 Task: Plan a 2-hour jewelry-making and beadwork workshop to create personalized jewelry pieces.
Action: Mouse pressed left at (668, 97)
Screenshot: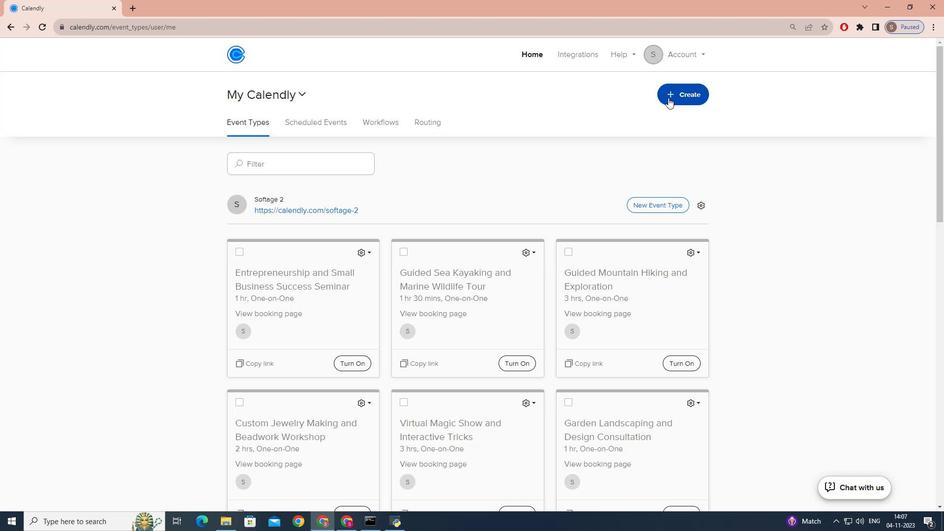 
Action: Mouse moved to (641, 128)
Screenshot: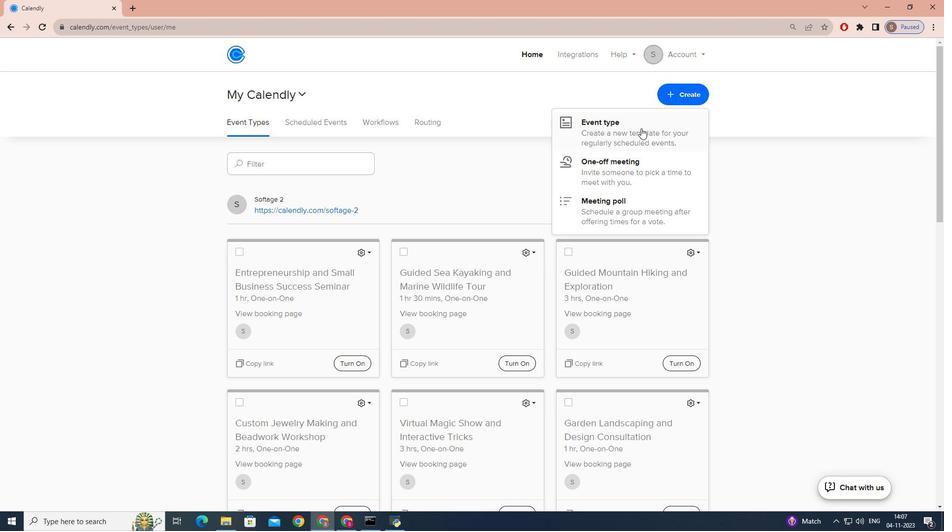 
Action: Mouse pressed left at (641, 128)
Screenshot: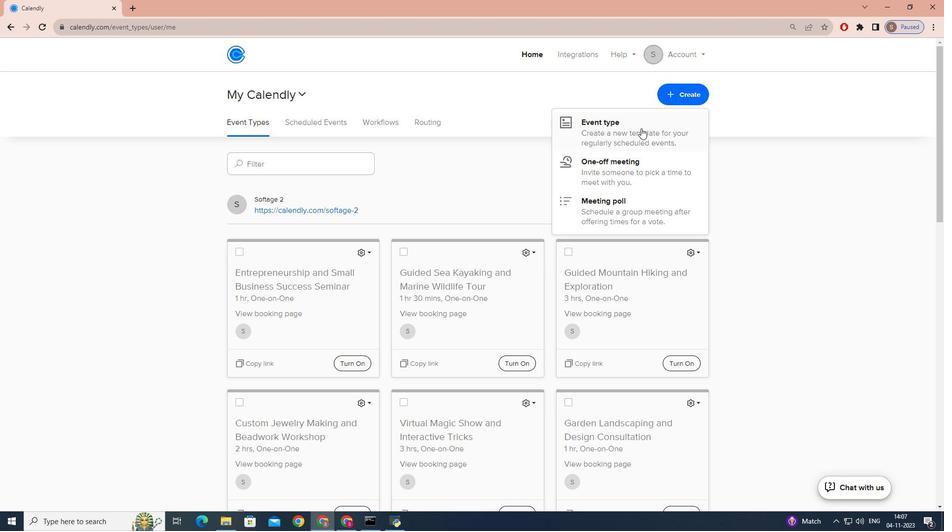 
Action: Mouse moved to (426, 168)
Screenshot: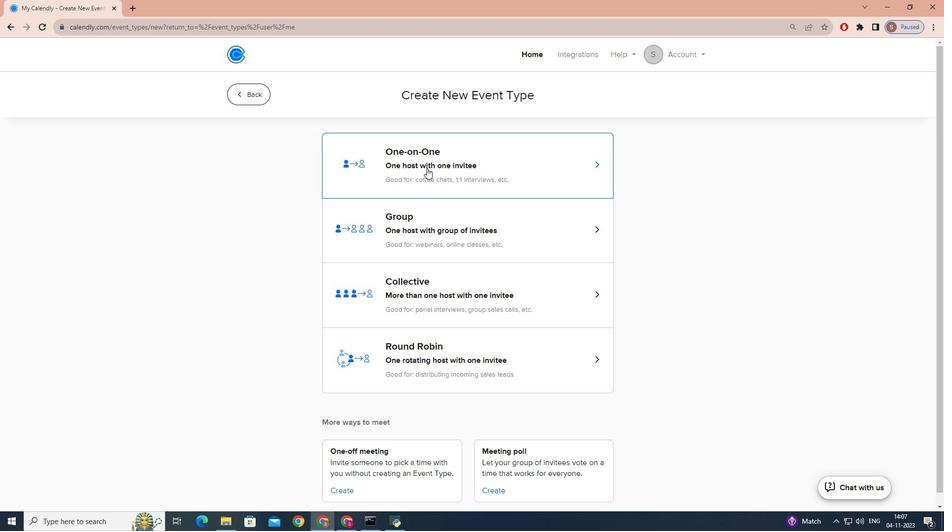 
Action: Mouse pressed left at (426, 168)
Screenshot: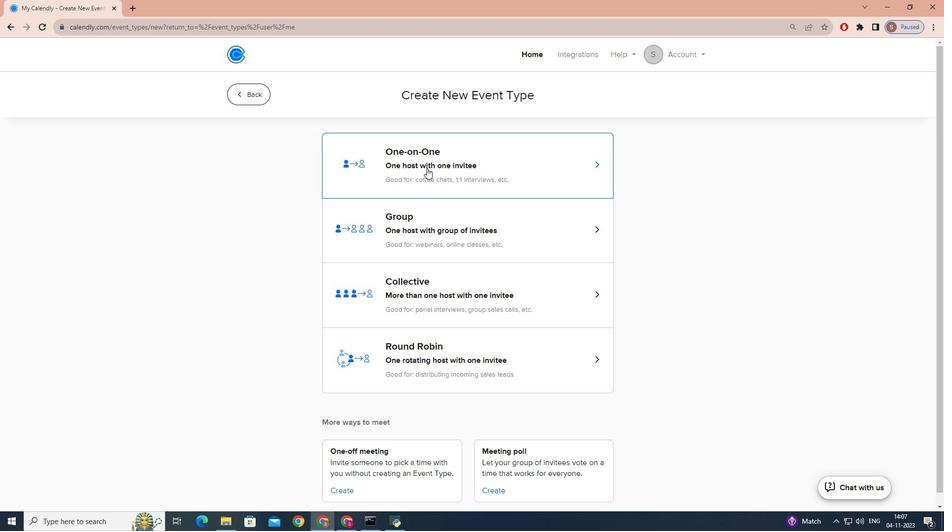 
Action: Mouse moved to (369, 236)
Screenshot: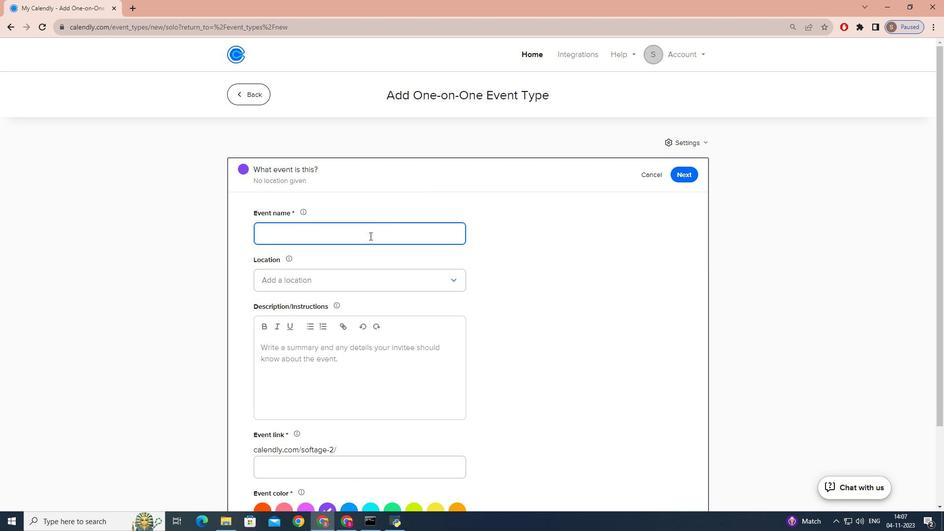 
Action: Key pressed <Key.caps_lock>C<Key.caps_lock>ustom<Key.space><Key.caps_lock>J<Key.caps_lock>ewlr<Key.backspace><Key.backspace>elry<Key.space><Key.caps_lock>M<Key.caps_lock>k<Key.backspace>aking<Key.space>and<Key.space><Key.caps_lock>B<Key.caps_lock>eadwork<Key.space><Key.caps_lock>W<Key.caps_lock>orkshop
Screenshot: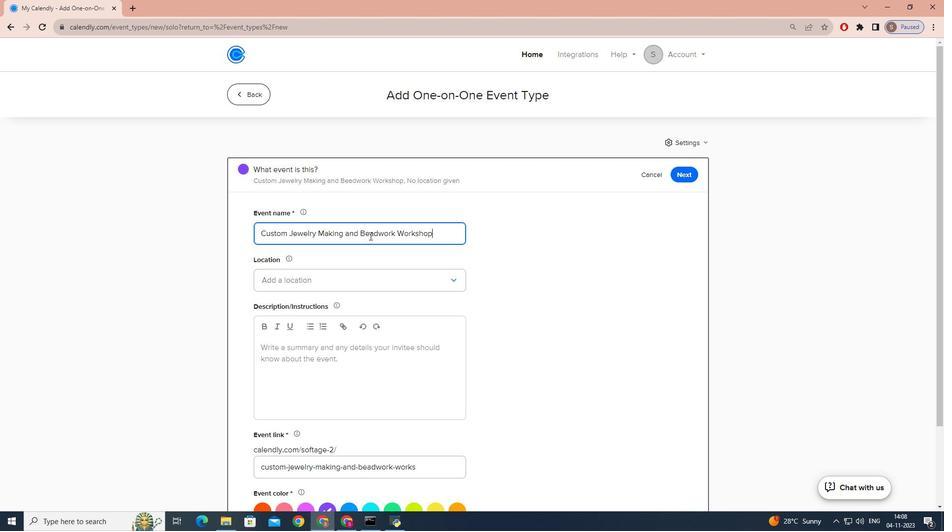 
Action: Mouse moved to (323, 279)
Screenshot: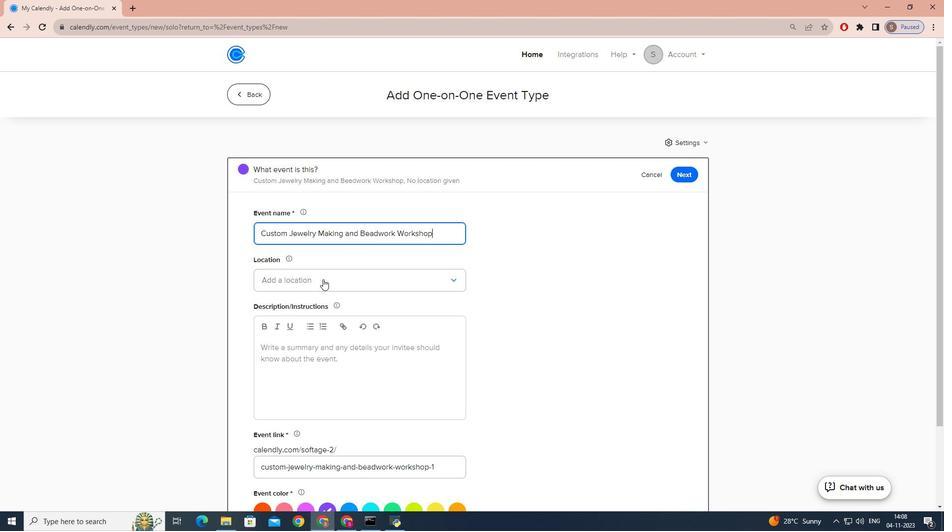 
Action: Mouse pressed left at (323, 279)
Screenshot: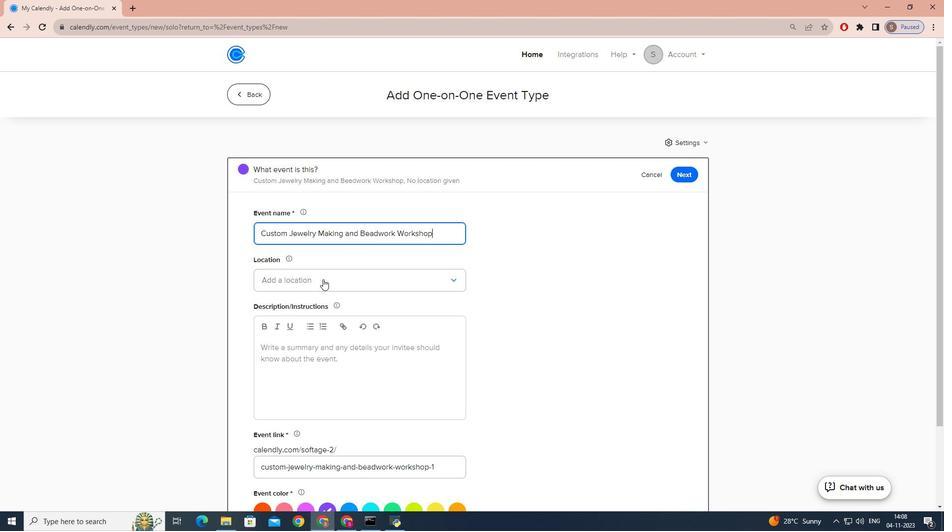 
Action: Mouse moved to (312, 303)
Screenshot: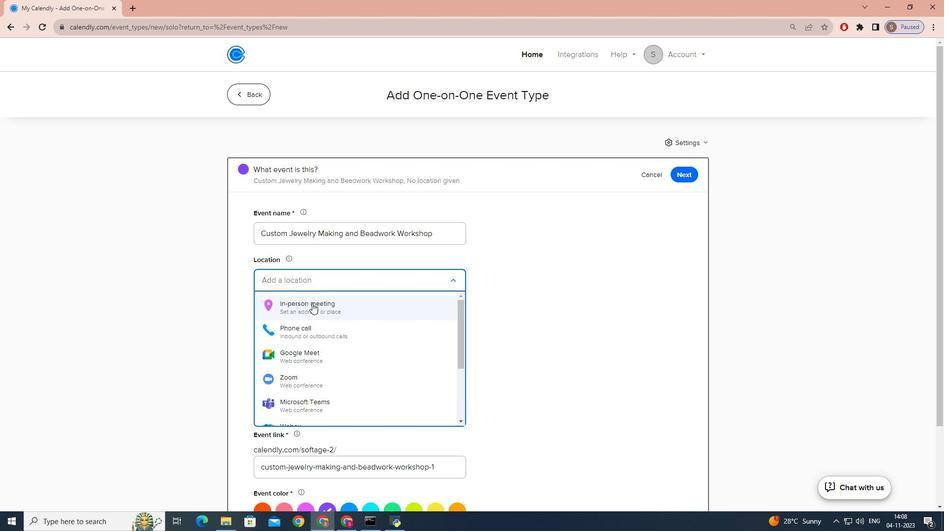 
Action: Mouse pressed left at (312, 303)
Screenshot: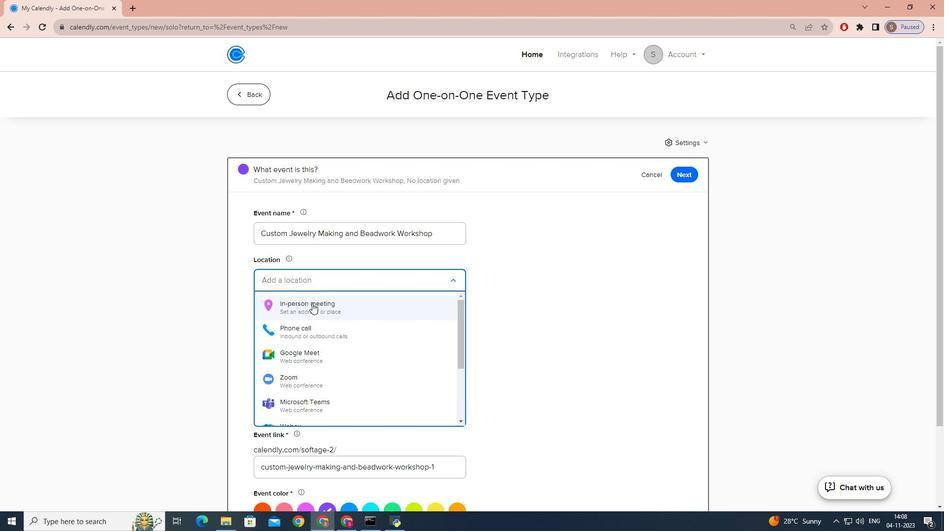 
Action: Mouse moved to (443, 174)
Screenshot: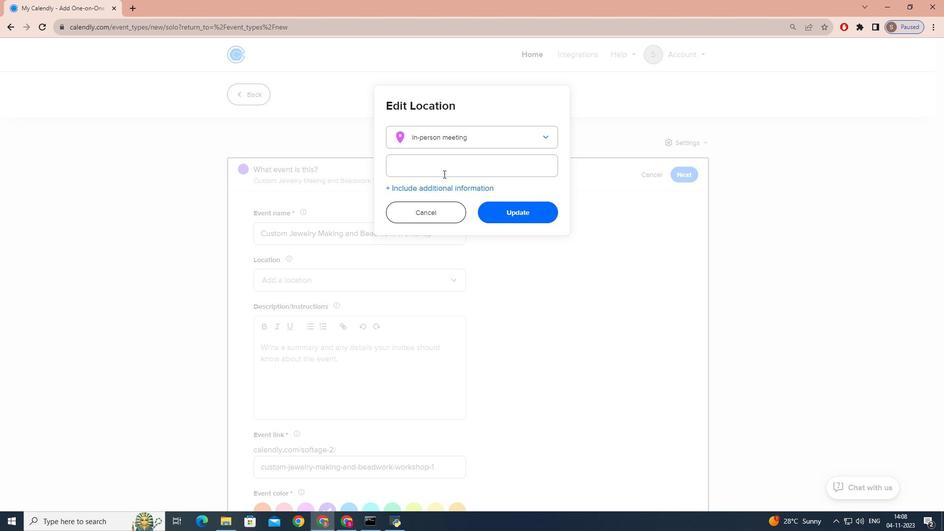 
Action: Mouse pressed left at (443, 174)
Screenshot: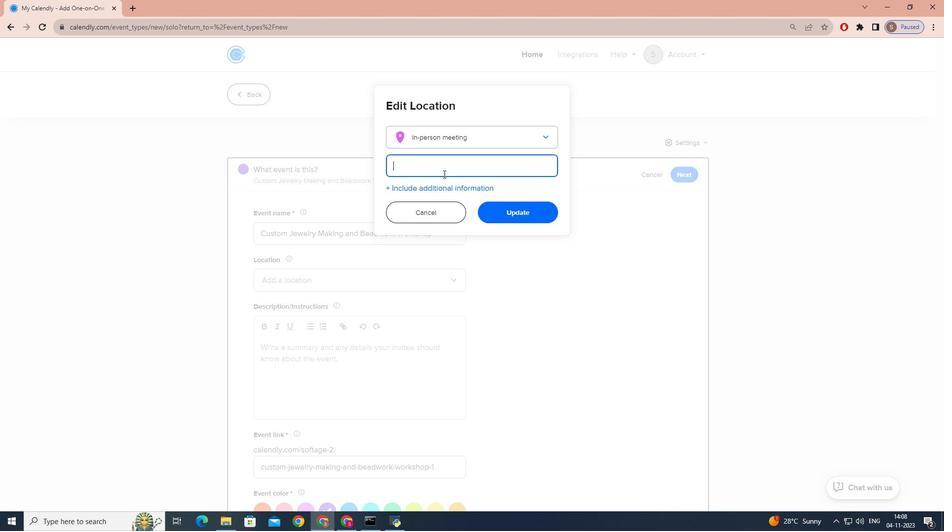 
Action: Mouse moved to (449, 172)
Screenshot: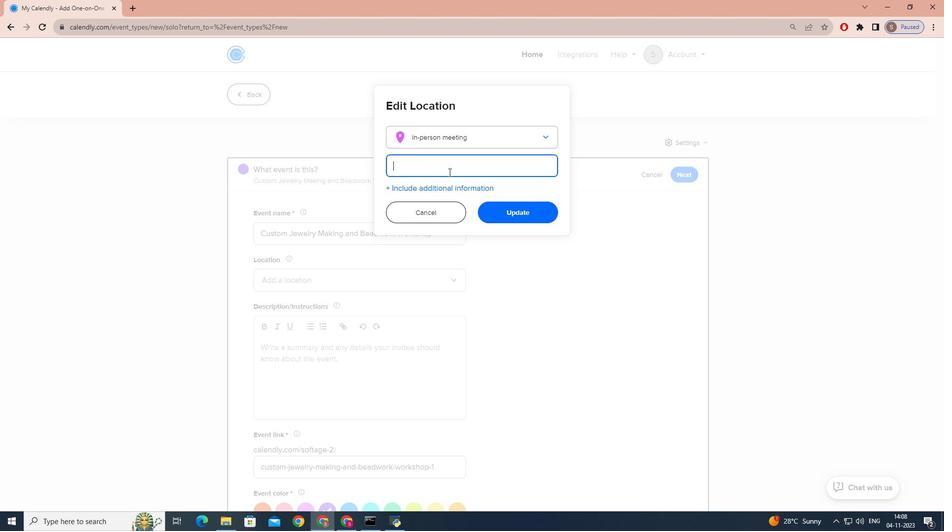 
Action: Key pressed <Key.caps_lock>B<Key.caps_lock>lin
Screenshot: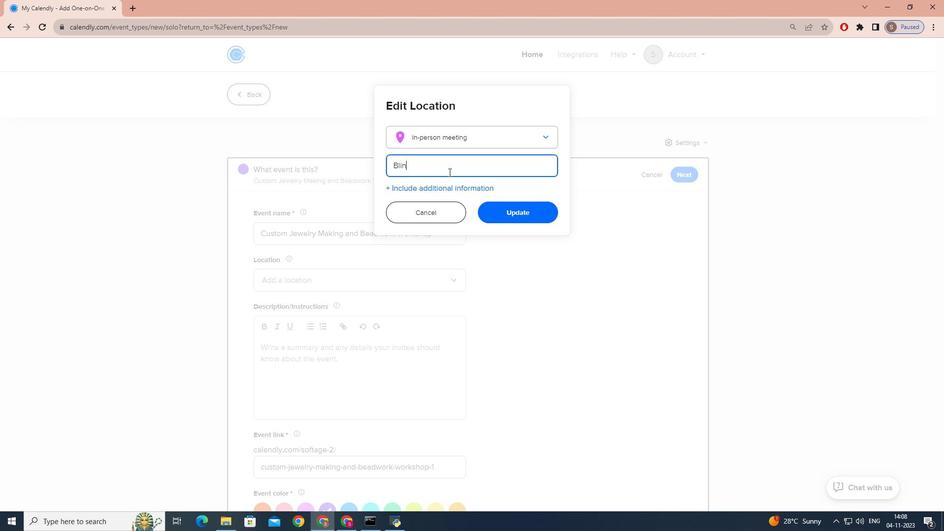 
Action: Mouse moved to (452, 171)
Screenshot: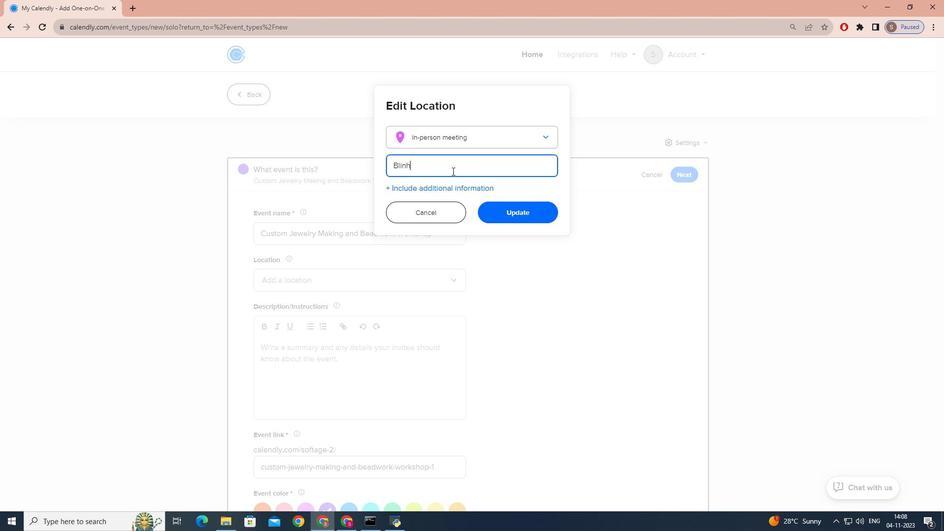 
Action: Key pressed h<Key.backspace>g<Key.space>b<Key.backspace><Key.caps_lock>B<Key.caps_lock>outique,<Key.caps_lock>N<Key.caps_lock>ew<Key.space><Key.caps_lock>Y<Key.caps_lock>ork<Key.space>,<Key.caps_lock>U.S.A
Screenshot: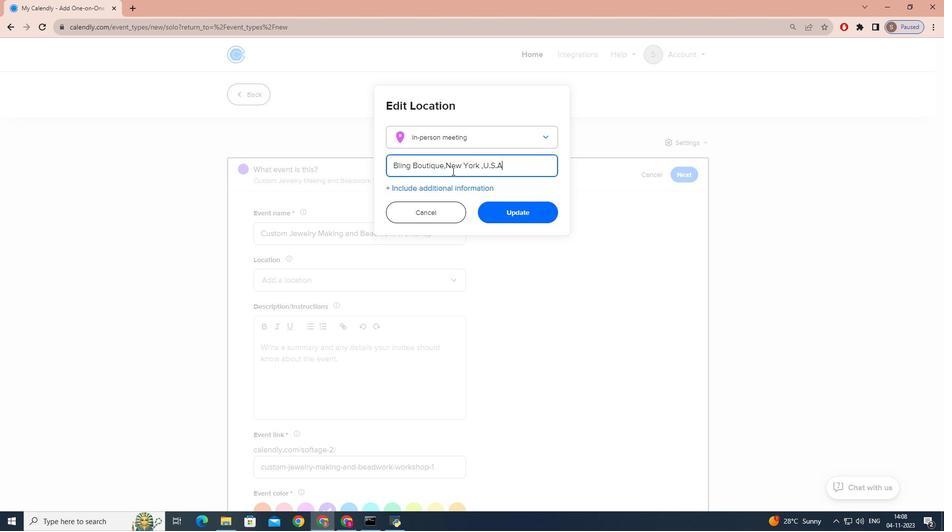 
Action: Mouse moved to (505, 205)
Screenshot: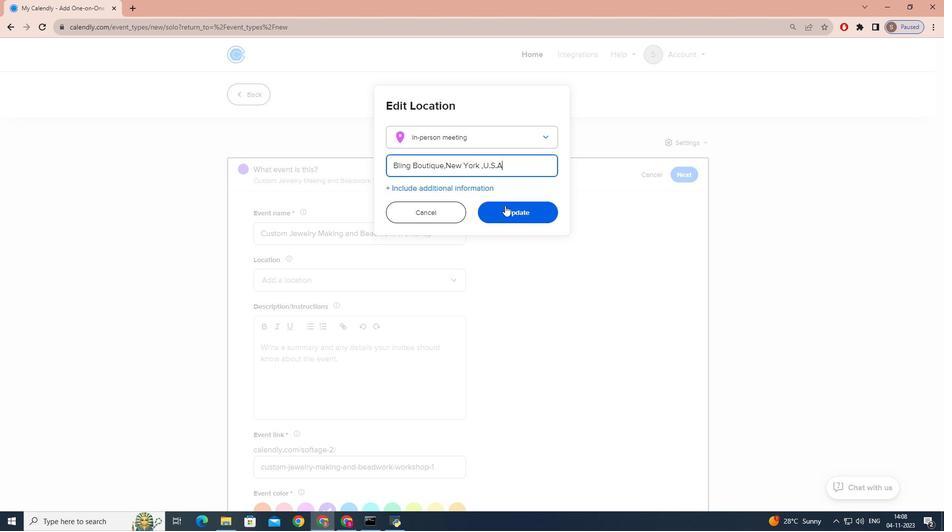 
Action: Mouse pressed left at (505, 205)
Screenshot: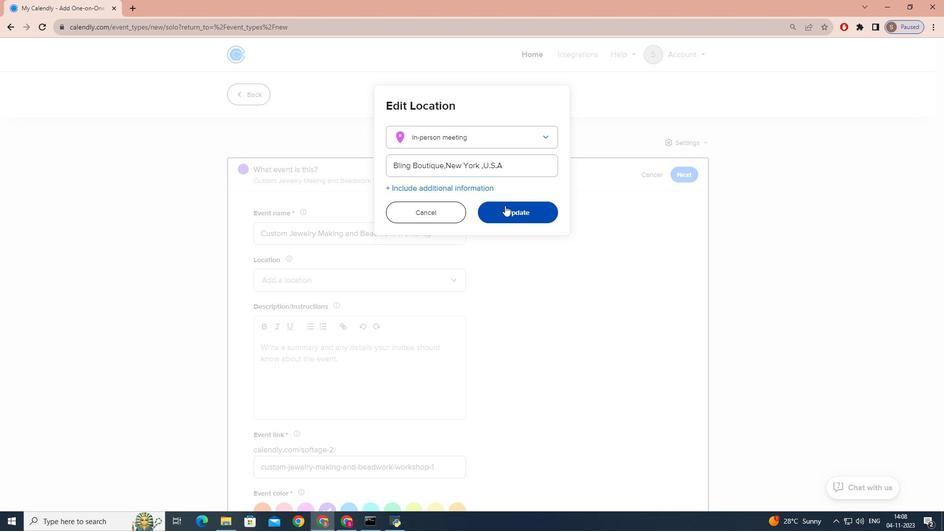 
Action: Mouse moved to (428, 220)
Screenshot: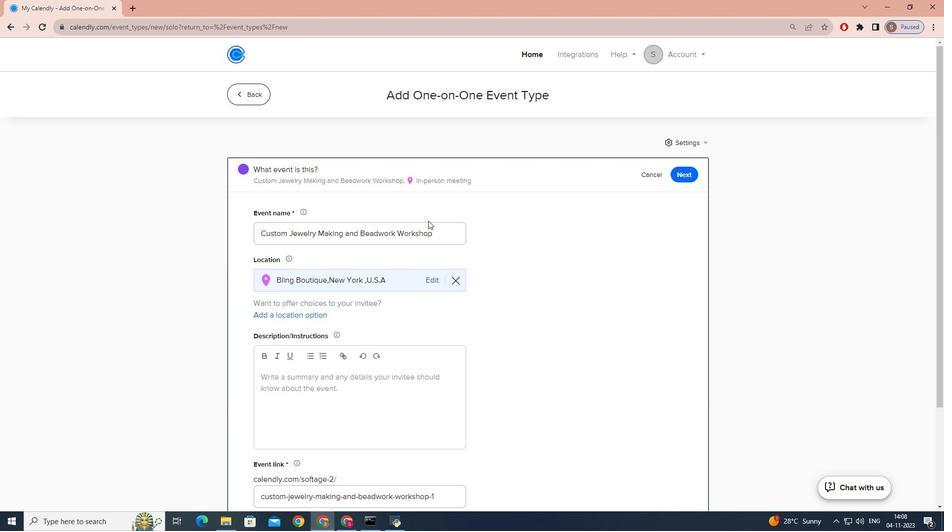 
Action: Mouse scrolled (428, 220) with delta (0, 0)
Screenshot: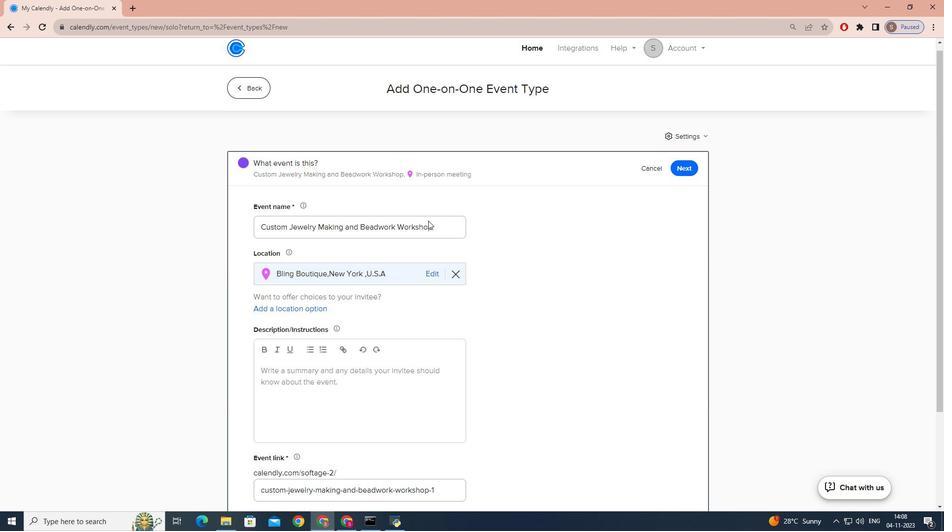 
Action: Mouse scrolled (428, 220) with delta (0, 0)
Screenshot: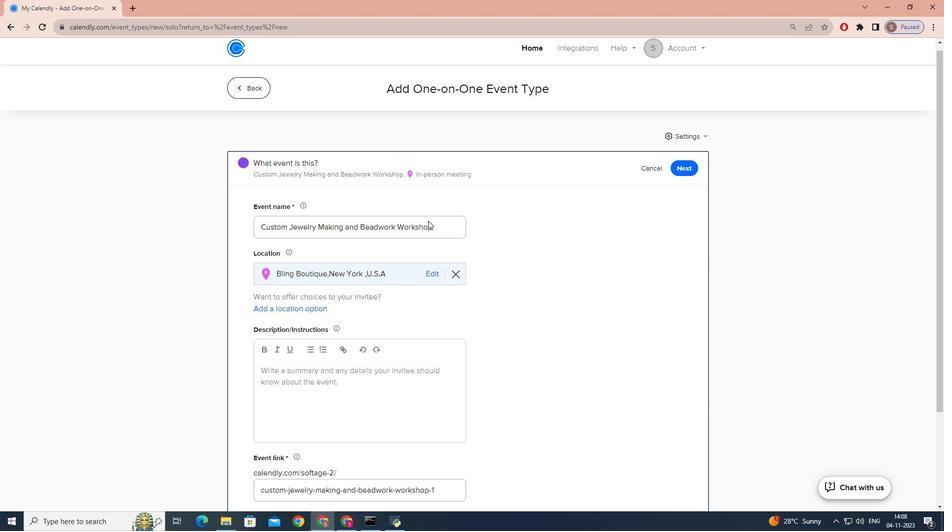 
Action: Mouse scrolled (428, 220) with delta (0, 0)
Screenshot: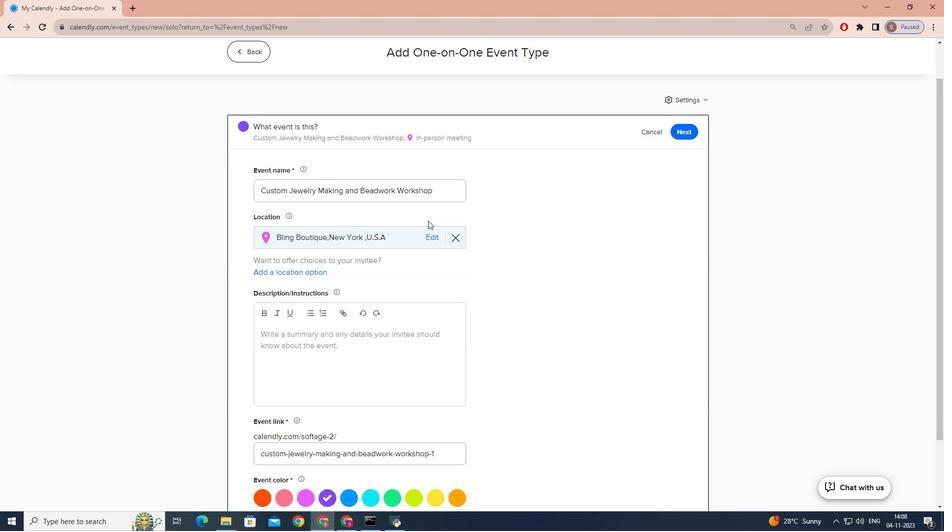 
Action: Mouse scrolled (428, 220) with delta (0, 0)
Screenshot: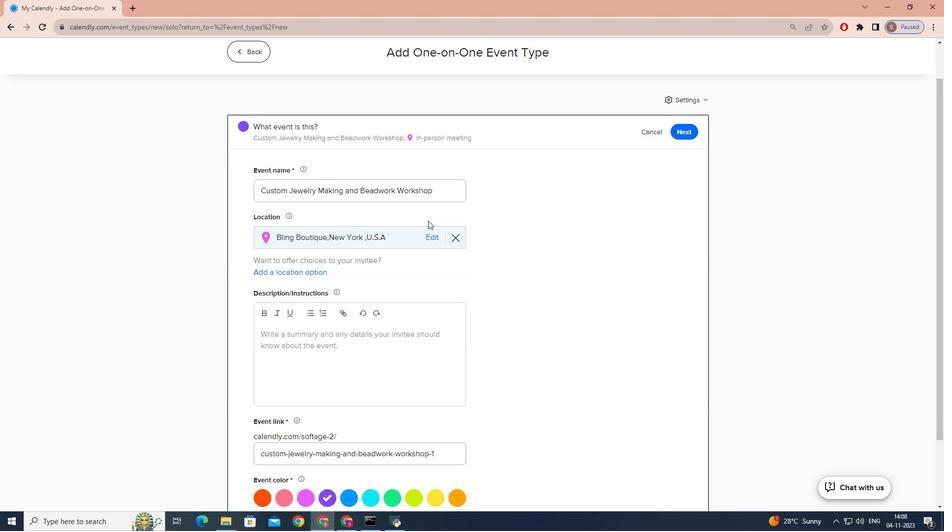 
Action: Mouse scrolled (428, 220) with delta (0, 0)
Screenshot: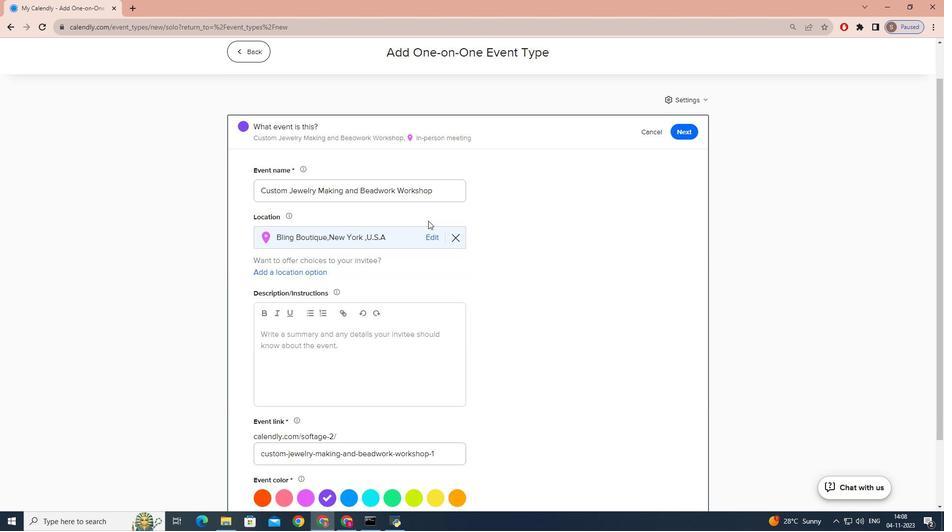 
Action: Mouse moved to (304, 251)
Screenshot: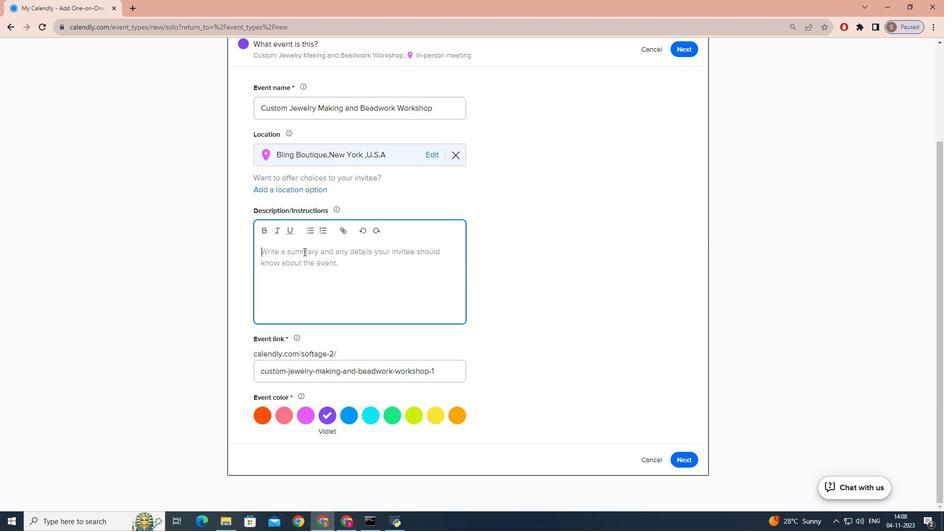 
Action: Mouse pressed left at (304, 251)
Screenshot: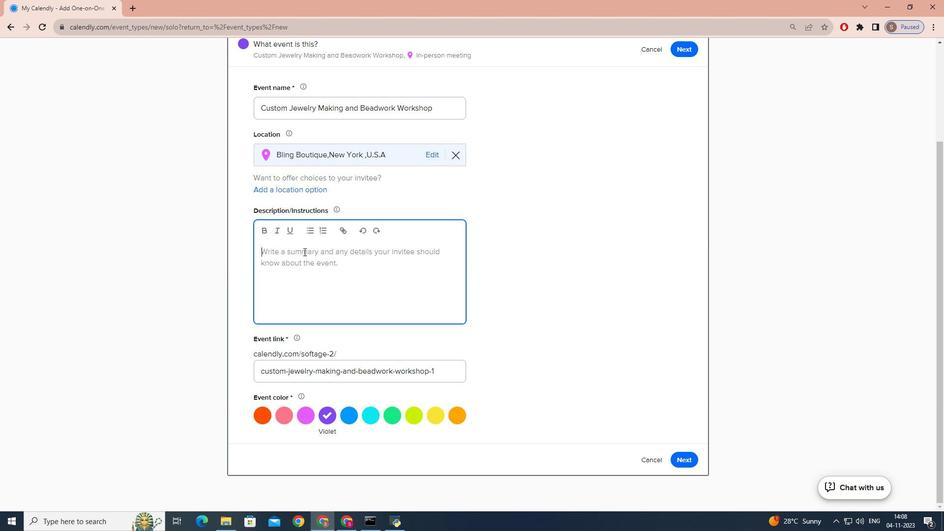 
Action: Key pressed <Key.caps_lock><Key.caps_lock>J<Key.caps_lock>oin<Key.space>us<Key.space>f
Screenshot: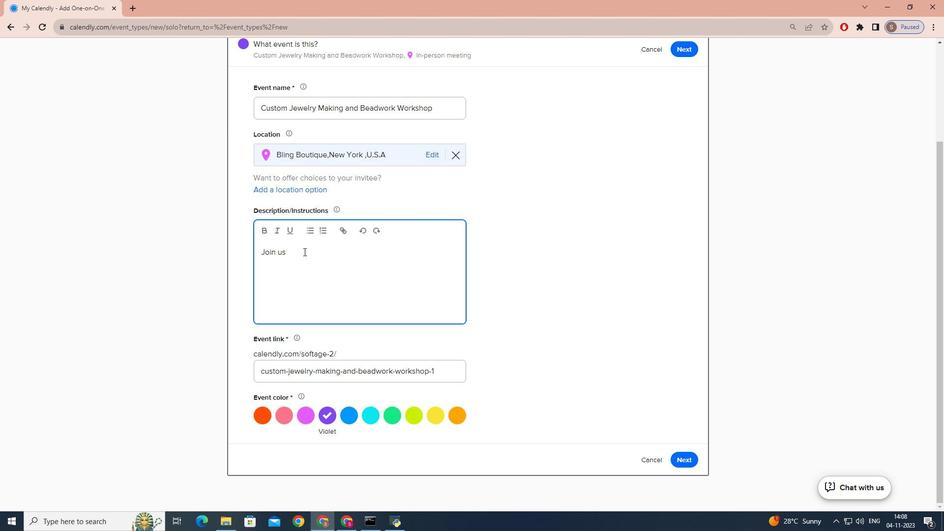 
Action: Mouse moved to (297, 253)
Screenshot: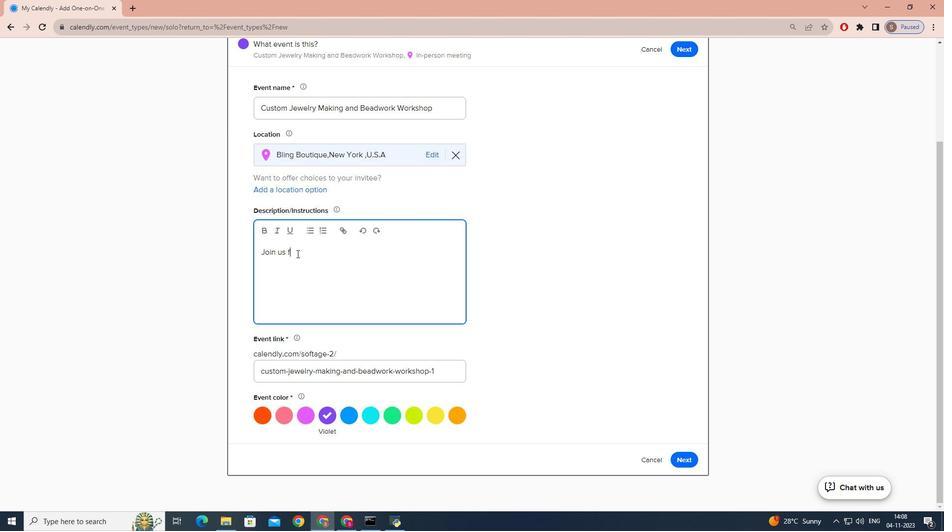 
Action: Key pressed or<Key.space>a<Key.space>creative<Key.space>and<Key.space>fun<Key.space>jeel<Key.backspace><Key.backspace>welry<Key.space>making<Key.space>and<Key.space>beadwork<Key.space>workshop<Key.space>where<Key.space>you<Key.space>will<Key.space>have<Key.space>the<Key.space>
Screenshot: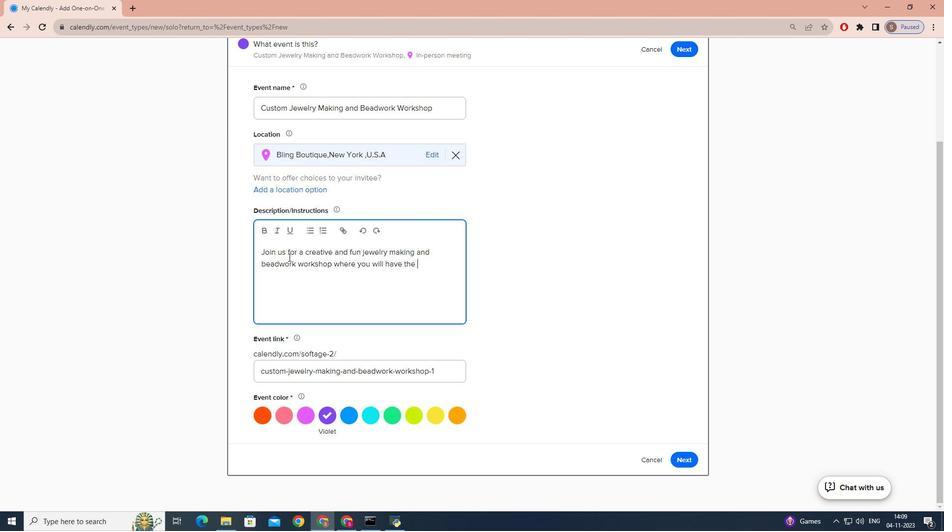 
Action: Mouse moved to (288, 257)
Screenshot: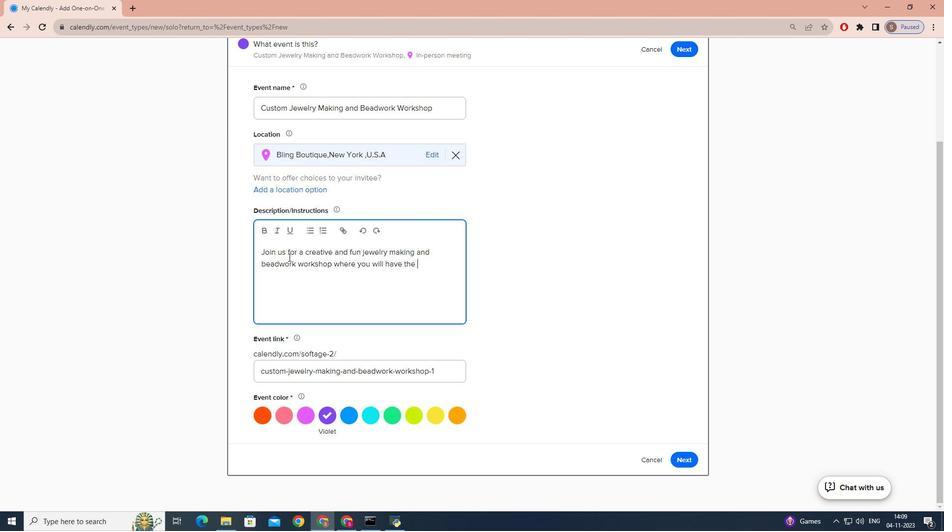 
Action: Key pressed opportunity<Key.space>to<Key.space>designa<Key.backspace><Key.space>and<Key.space>craft<Key.space>your<Key.space>ver
Screenshot: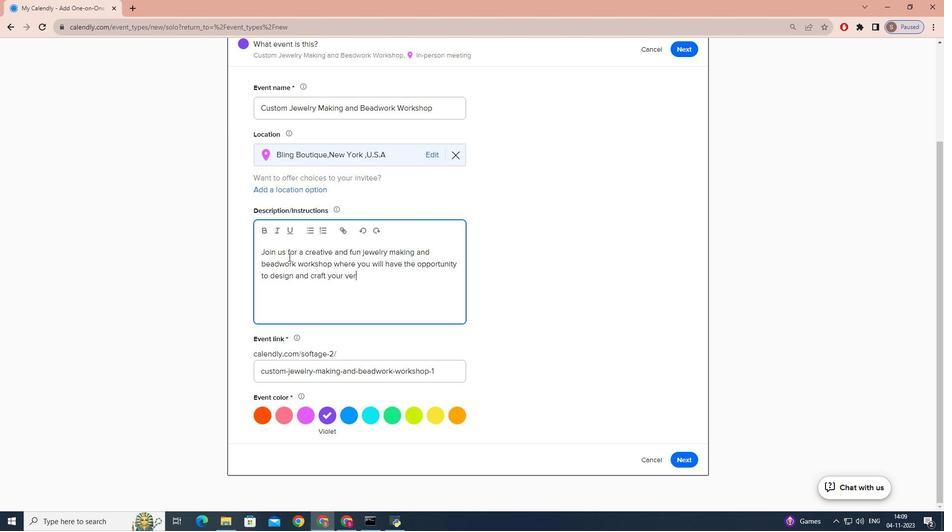 
Action: Mouse moved to (280, 260)
Screenshot: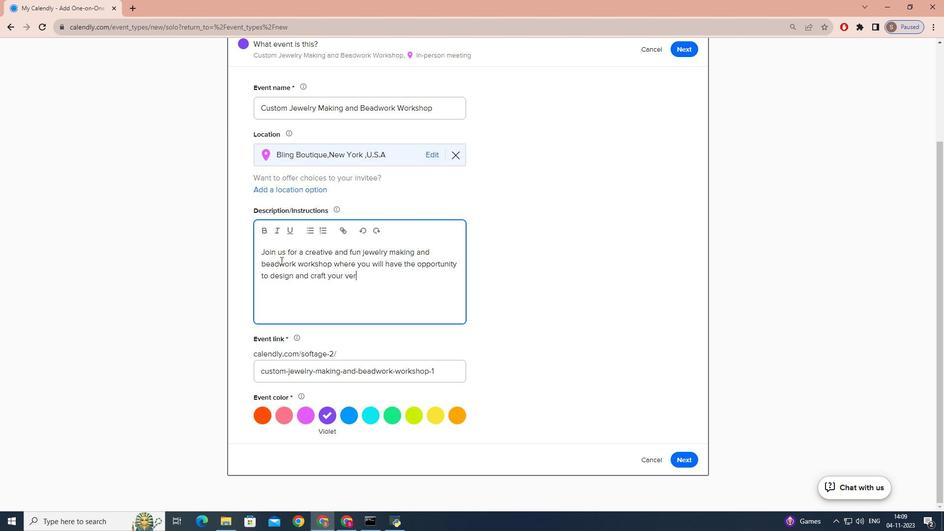 
Action: Key pressed y<Key.space>own<Key.space>
Screenshot: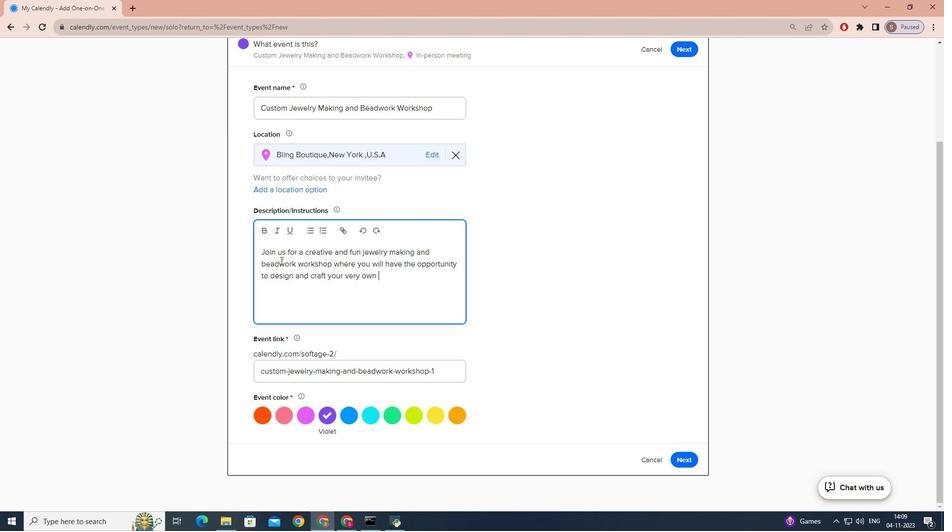 
Action: Mouse moved to (287, 258)
Screenshot: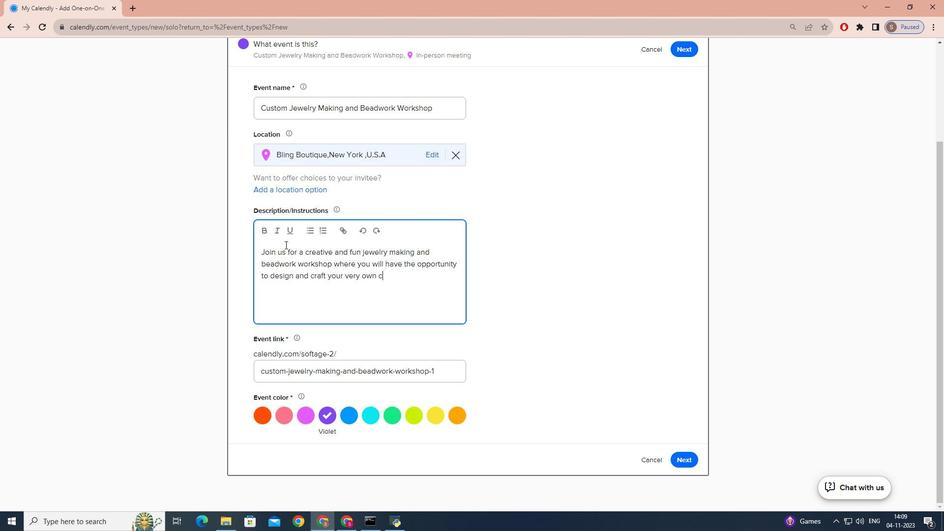 
Action: Key pressed c 586, 523)
Screenshot: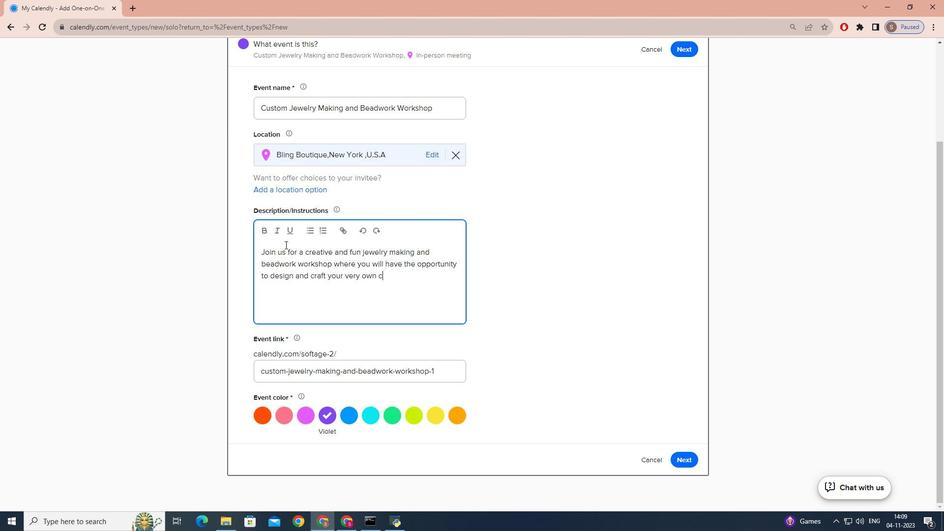 
Action: Mouse moved to (285, 244)
Screenshot: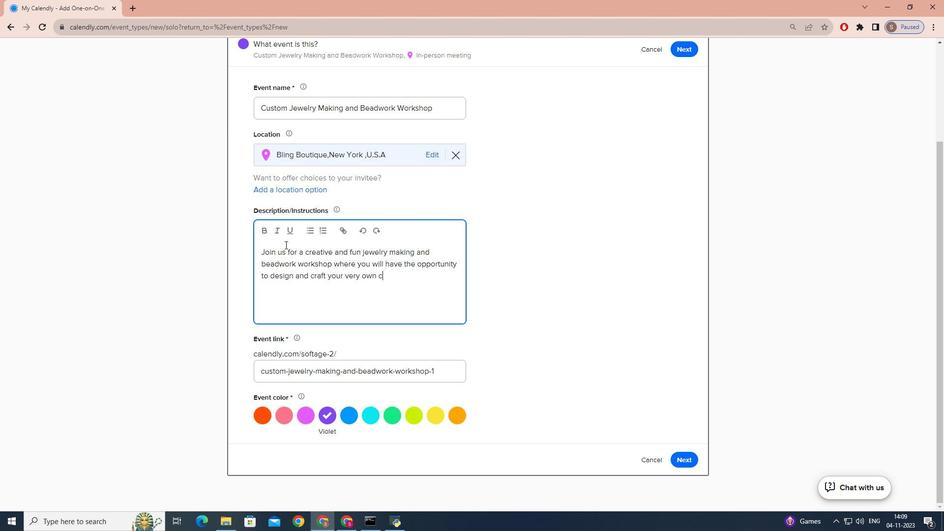 
Action: Key pressed ustom<Key.space>jewekl<Key.backspace><Key.backspace>lry<Key.space>pieces.<Key.caps_lock>W<Key.caps_lock>hether<Key.space>you<Key.space>are<Key.space>a<Key.space>beginner<Key.space>or<Key.space>j<Key.backspace>experienced<Key.space>jewelry<Key.space>maker<Key.space>,this<Key.space>workshop<Key.space>is<Key.space>perfect<Key.space>for<Key.space>those<Key.space>who<Key.space>apprecite<Key.space><Key.backspace><Key.backspace><Key.backspace>ate<Key.space>nique<Key.space><Key.backspace><Key.backspace><Key.backspace><Key.backspace><Key.backspace><Key.backspace>uniqyu<Key.backspace><Key.backspace>ue<Key.space>and<Key.space>personalized<Key.space>accessories.
Screenshot: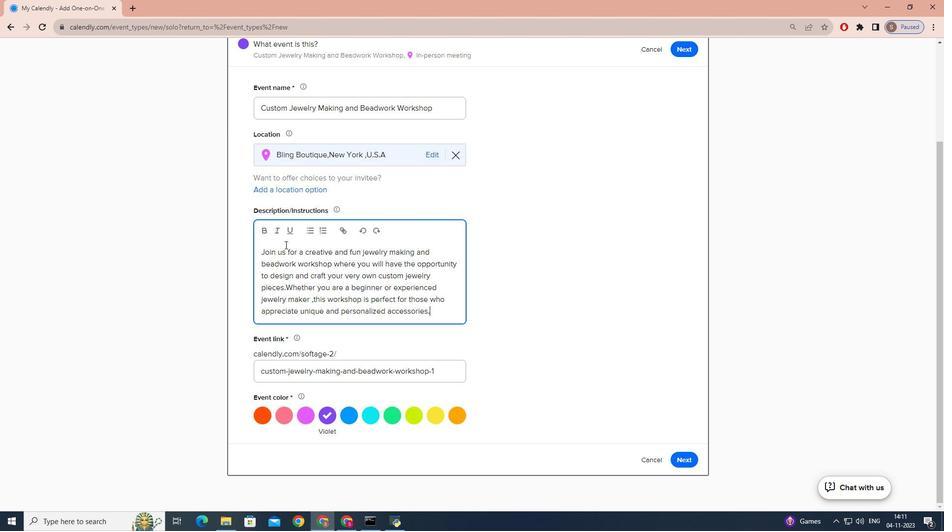 
Action: Mouse moved to (409, 416)
Screenshot: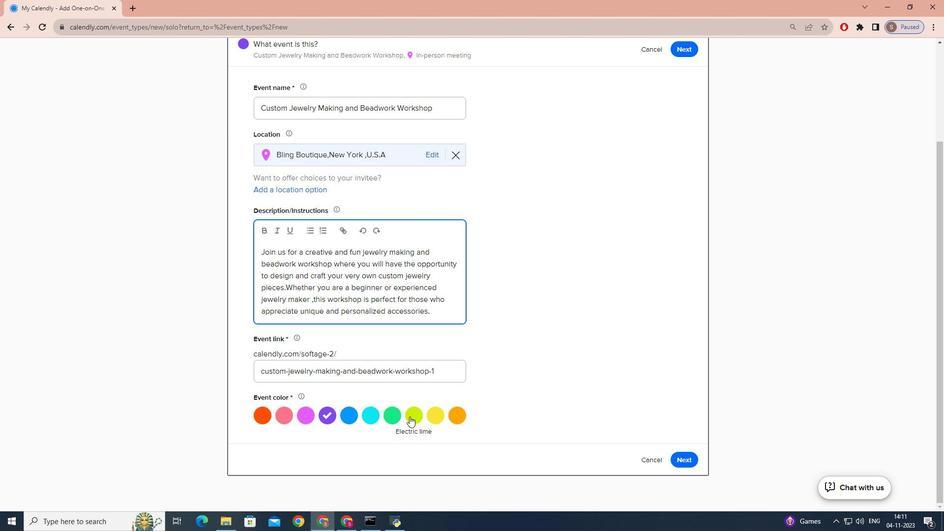 
Action: Mouse pressed left at (409, 416)
Screenshot: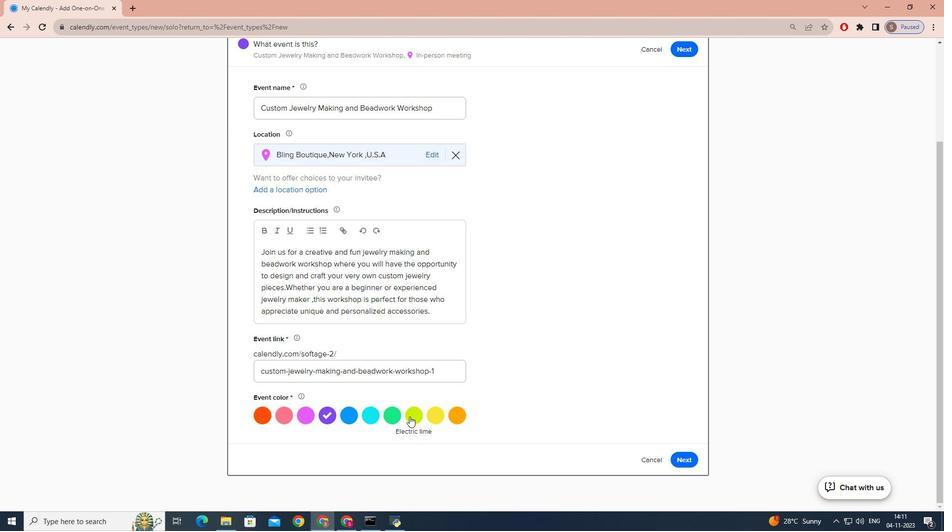 
Action: Mouse moved to (358, 385)
Screenshot: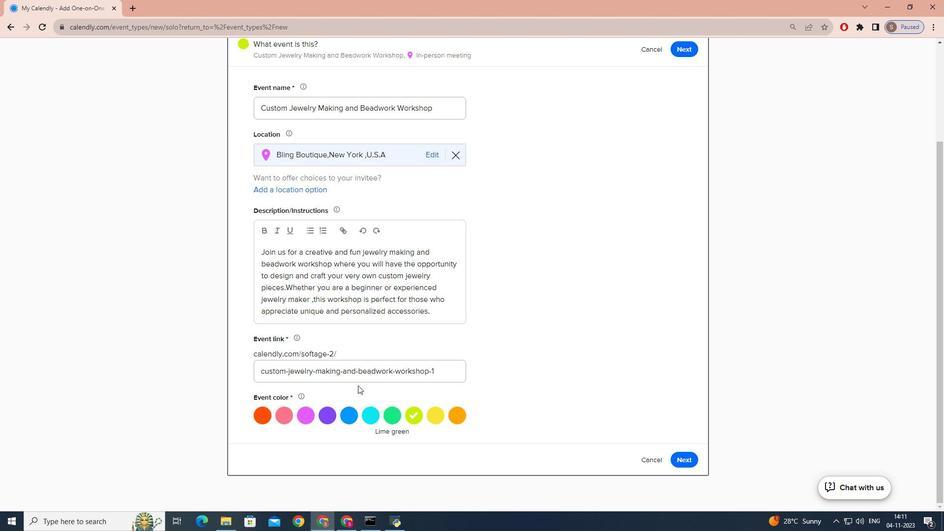 
Action: Mouse scrolled (358, 385) with delta (0, 0)
Screenshot: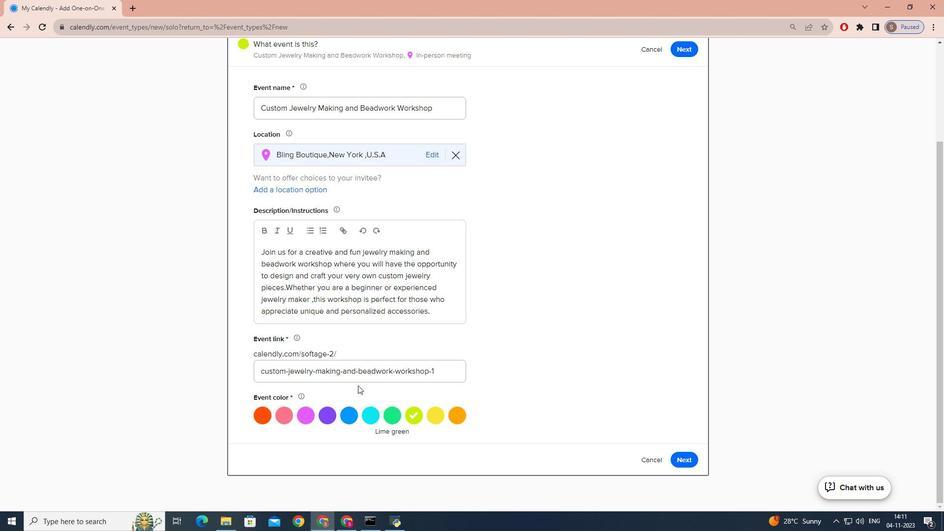 
Action: Mouse scrolled (358, 385) with delta (0, 0)
Screenshot: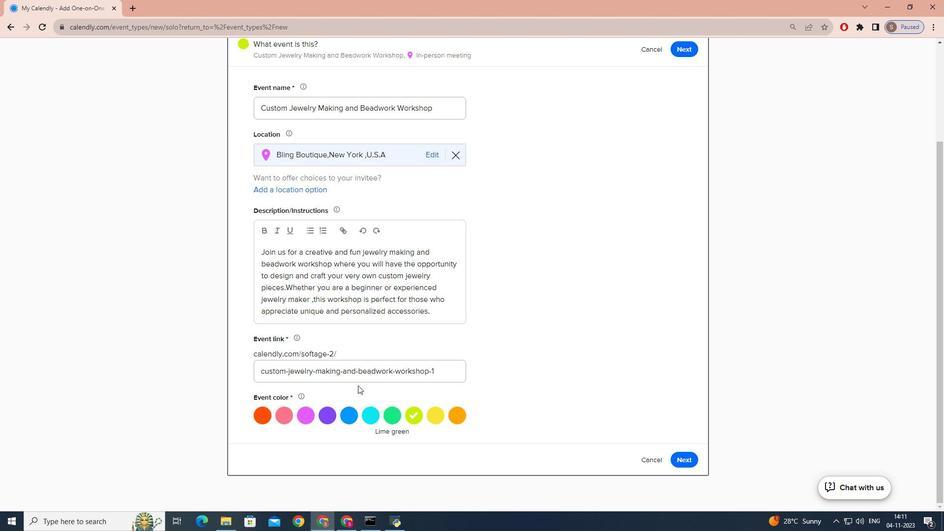 
Action: Mouse scrolled (358, 385) with delta (0, 0)
Screenshot: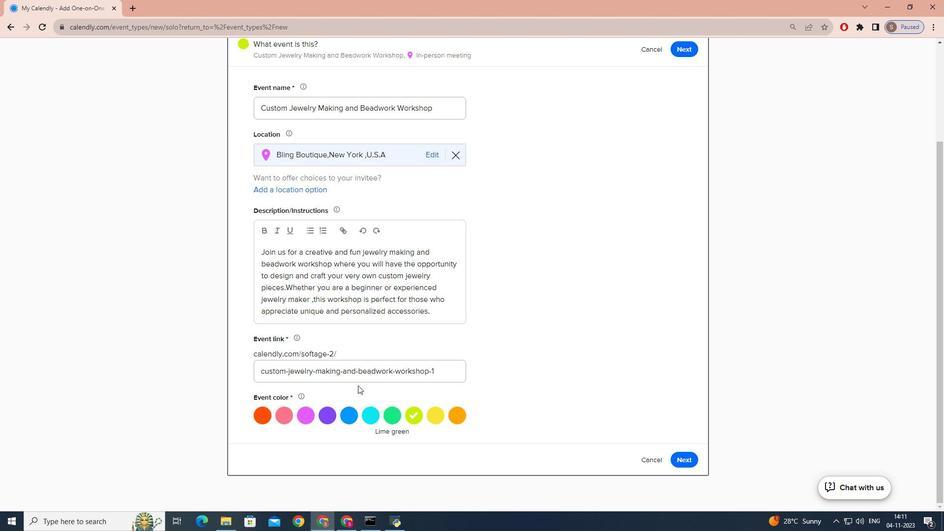 
Action: Mouse moved to (676, 457)
Screenshot: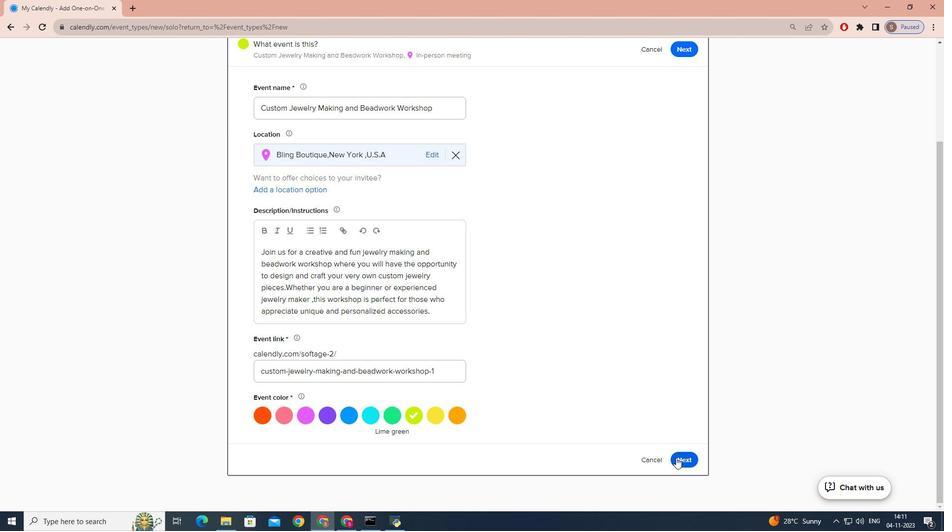 
Action: Mouse pressed left at (676, 457)
Screenshot: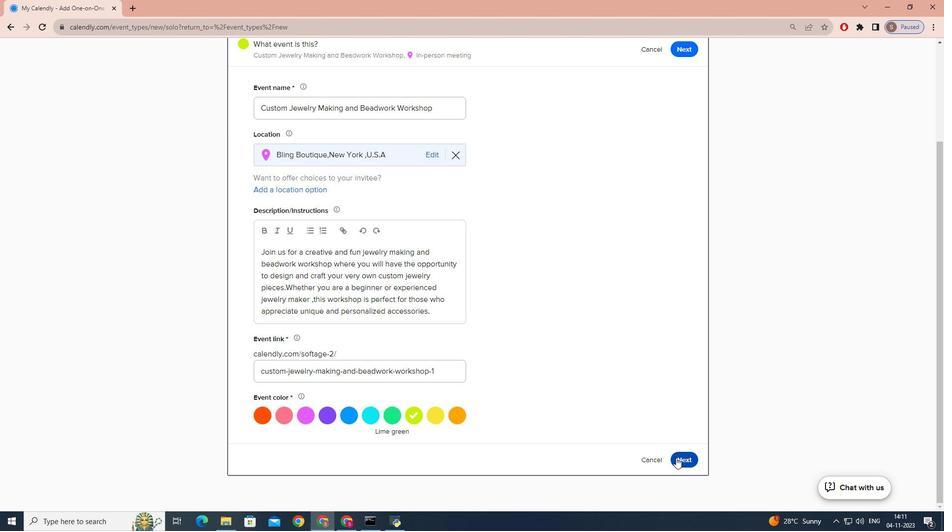 
Action: Mouse moved to (362, 294)
Screenshot: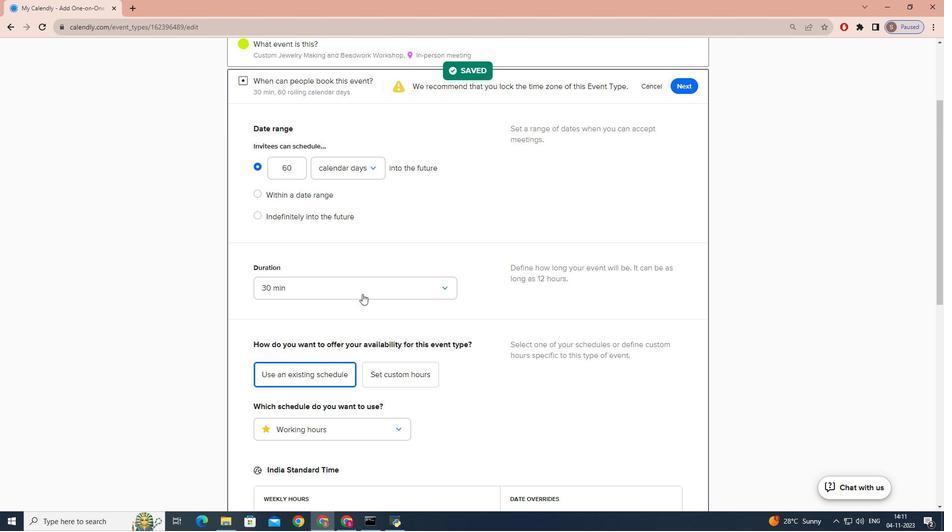 
Action: Mouse pressed left at (362, 294)
Screenshot: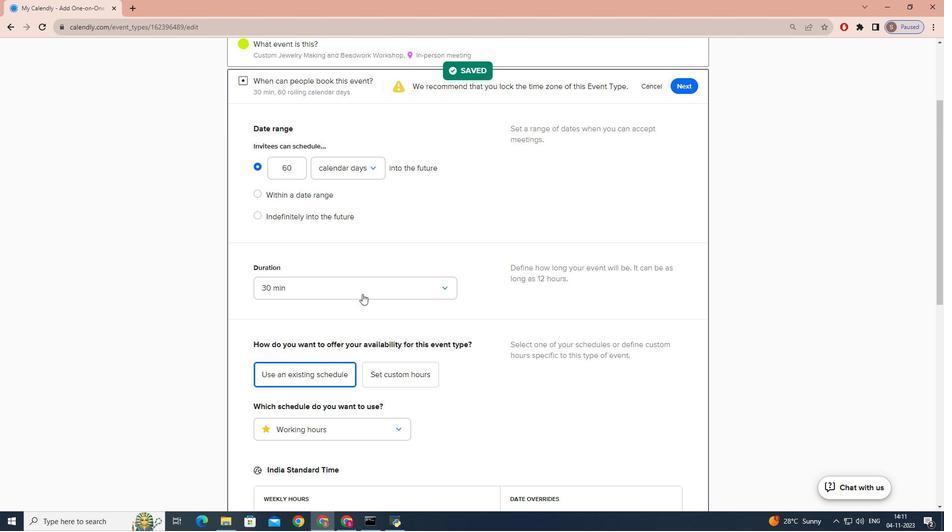 
Action: Mouse moved to (301, 392)
Screenshot: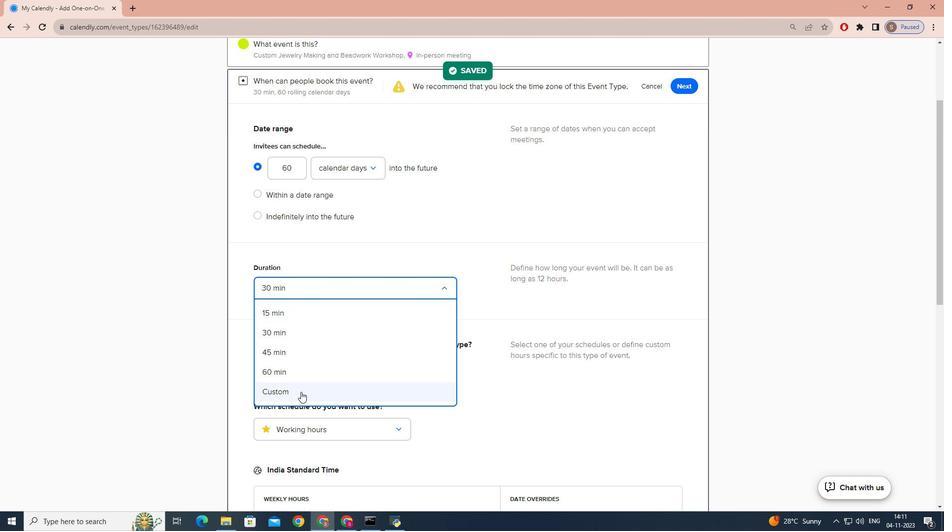 
Action: Mouse pressed left at (301, 392)
Screenshot: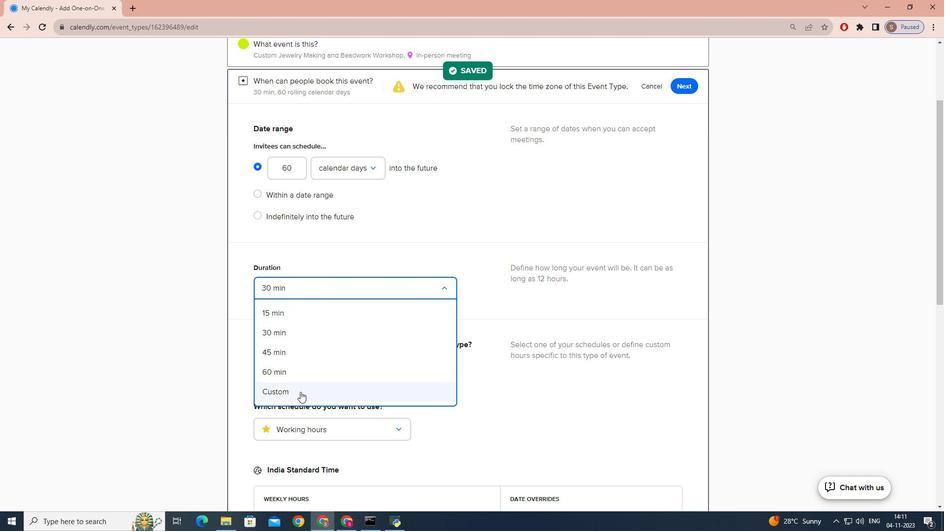 
Action: Mouse moved to (340, 308)
Screenshot: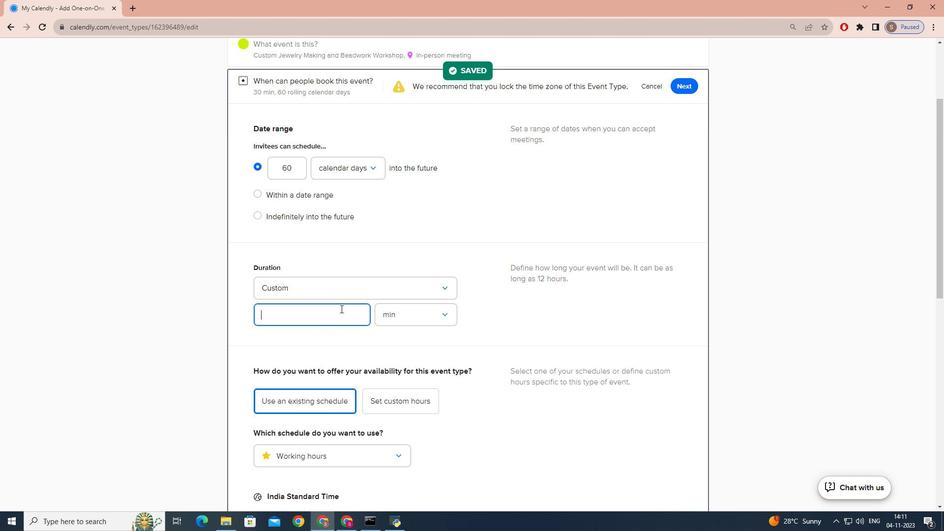 
Action: Mouse pressed left at (340, 308)
Screenshot: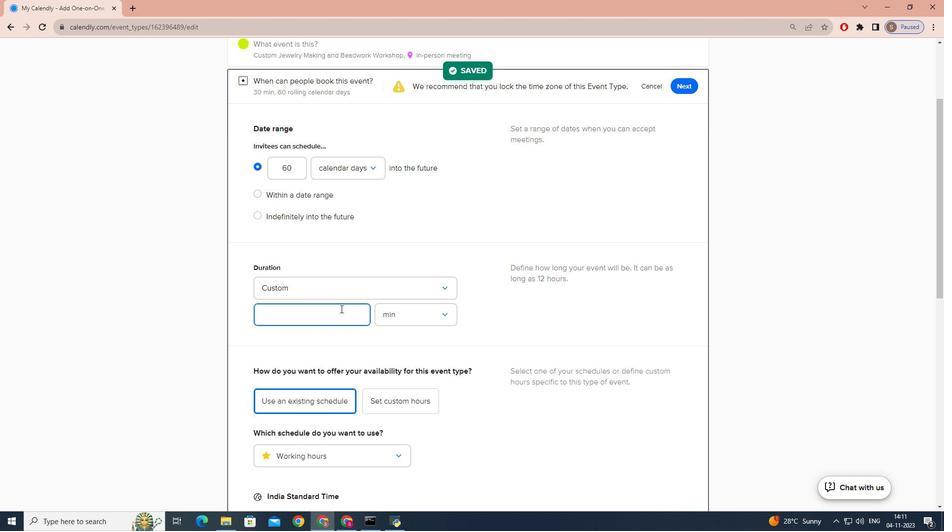 
Action: Mouse moved to (333, 301)
Screenshot: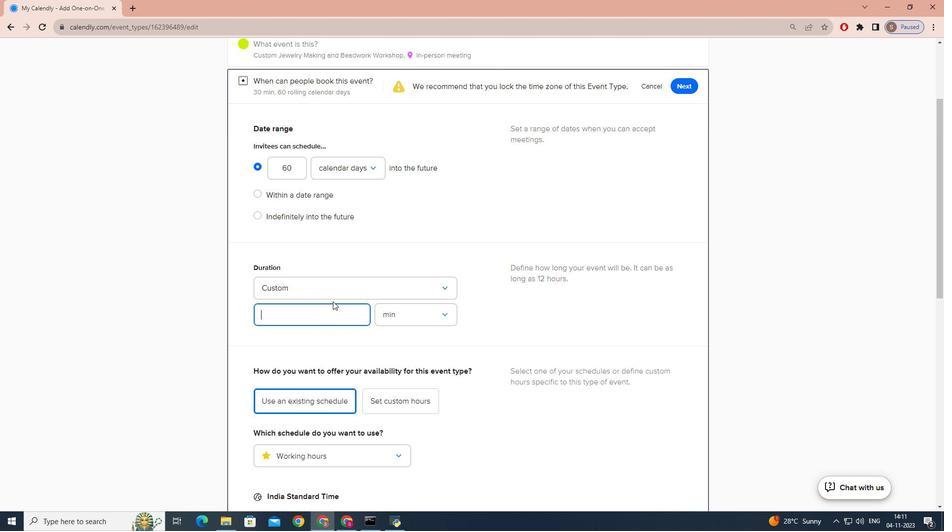 
Action: Mouse pressed left at (333, 301)
Screenshot: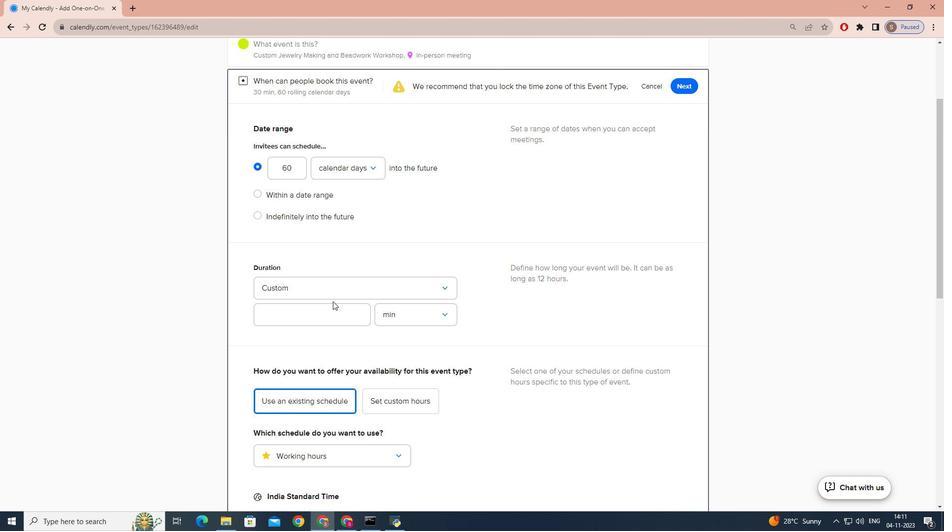 
Action: Key pressed 2
Screenshot: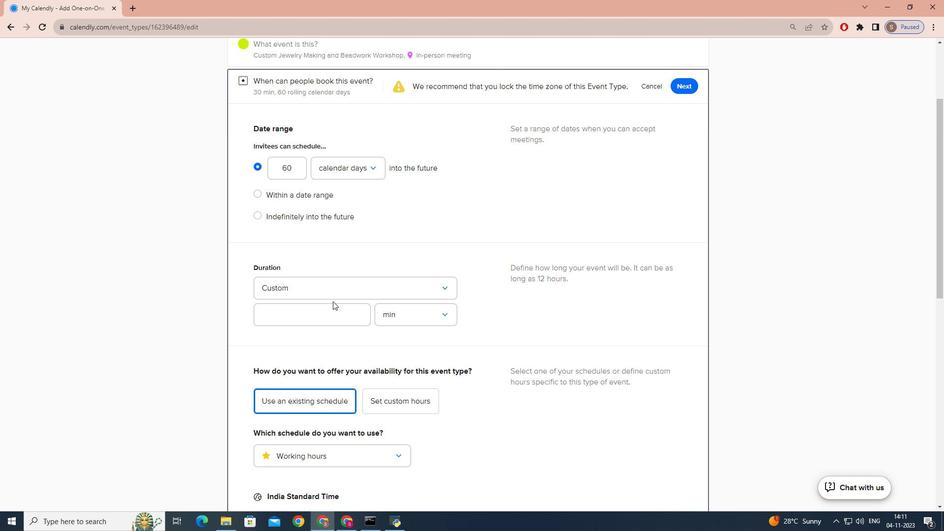 
Action: Mouse moved to (330, 315)
Screenshot: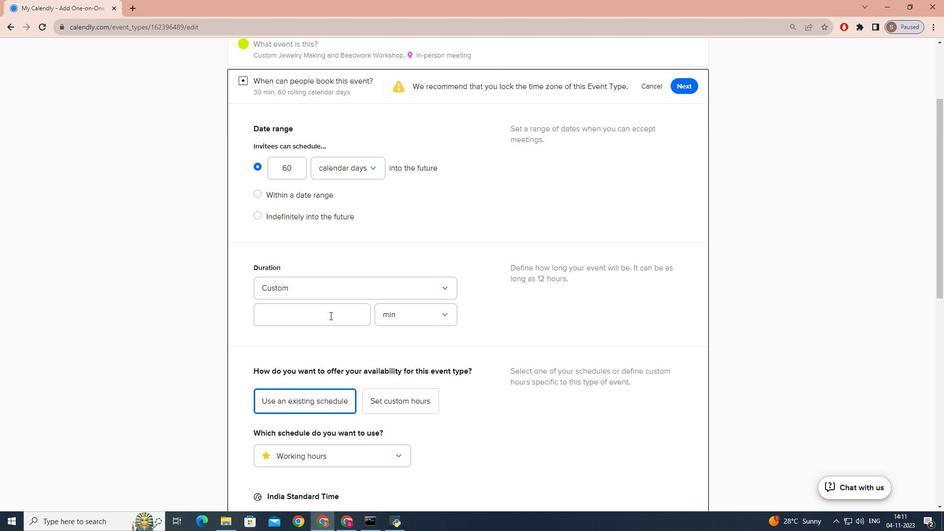 
Action: Mouse pressed left at (330, 315)
Screenshot: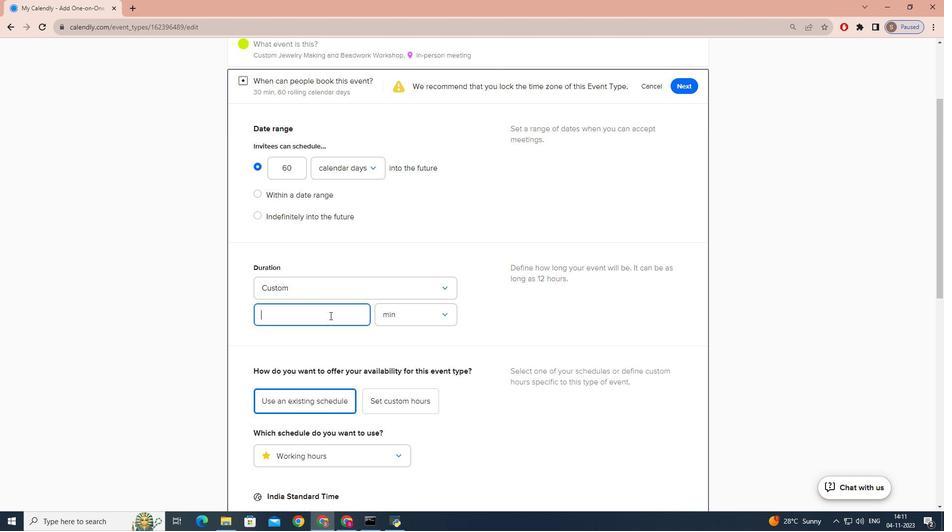 
Action: Key pressed 2
Screenshot: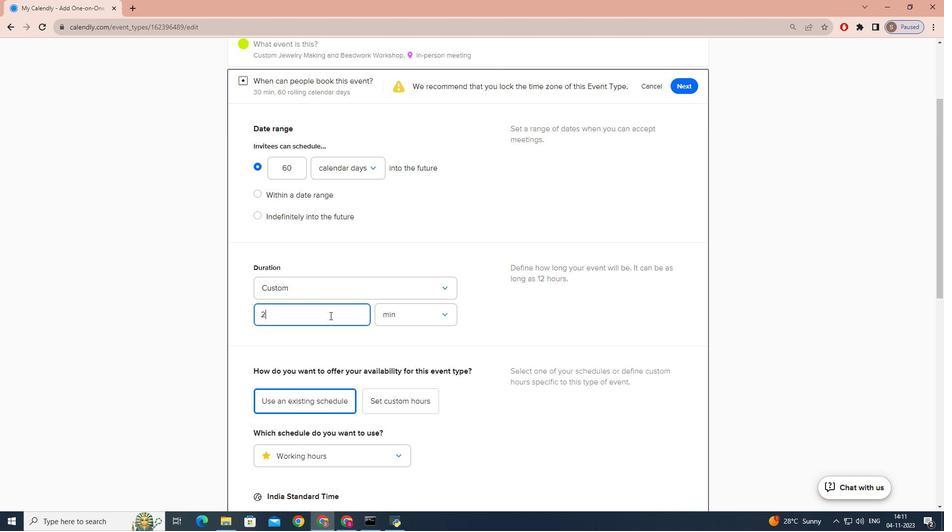 
Action: Mouse moved to (409, 315)
Screenshot: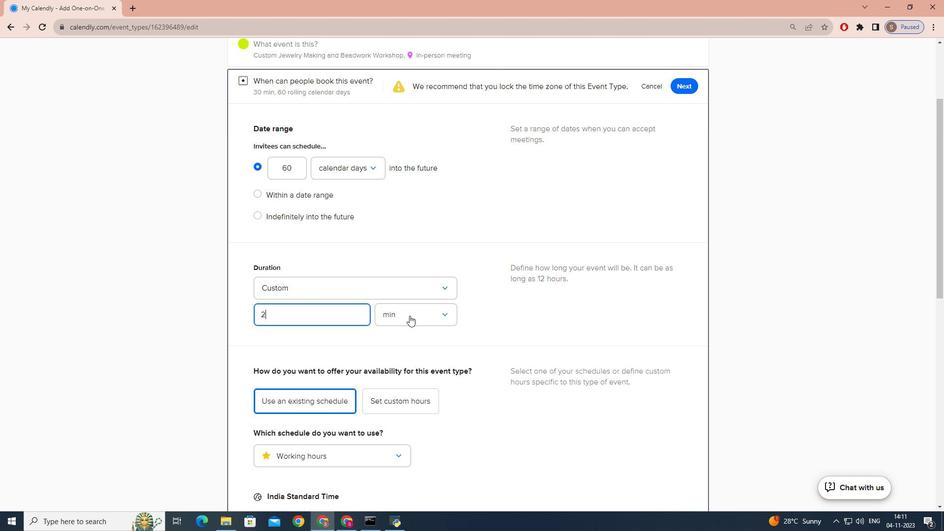 
Action: Mouse pressed left at (409, 315)
Screenshot: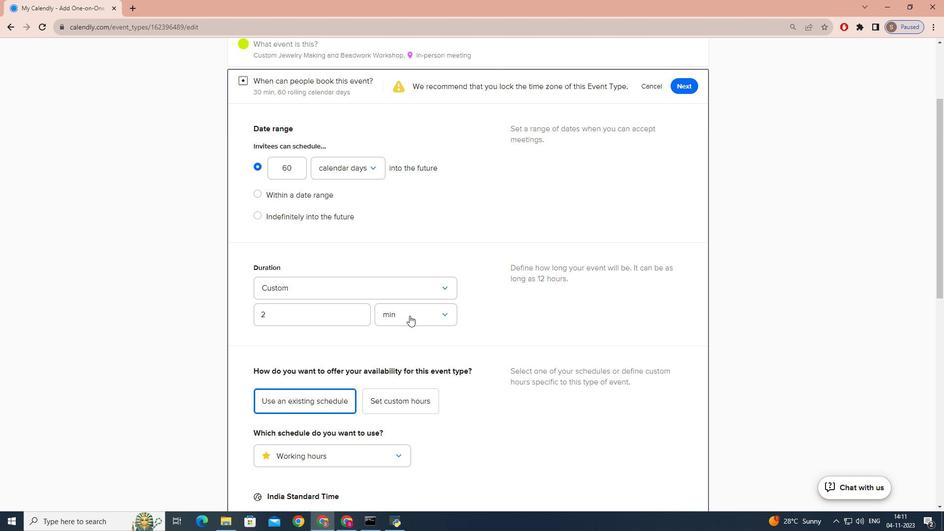 
Action: Mouse moved to (399, 366)
Screenshot: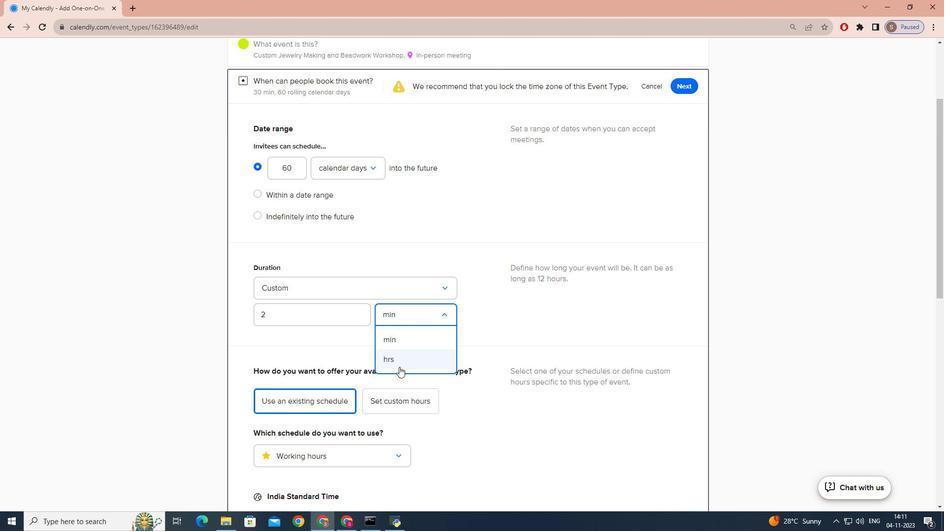 
Action: Mouse pressed left at (399, 366)
Screenshot: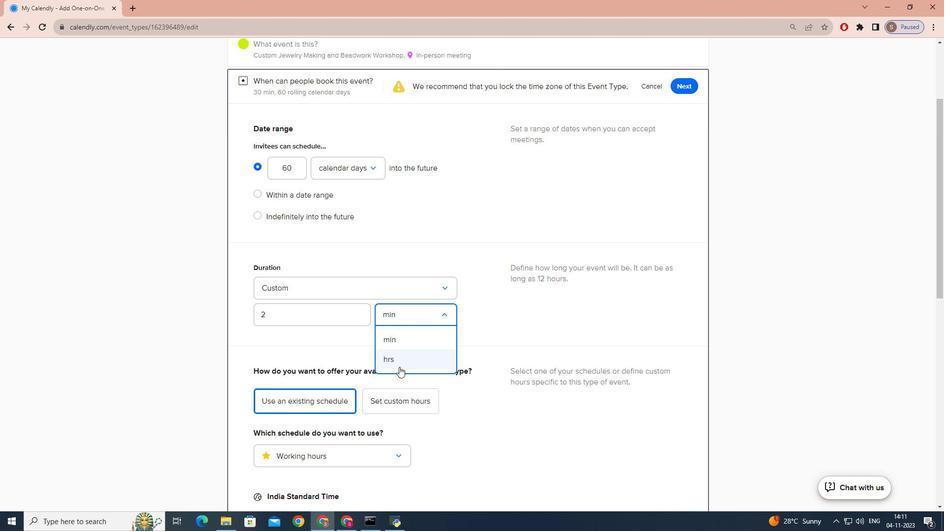 
Action: Mouse moved to (412, 356)
Screenshot: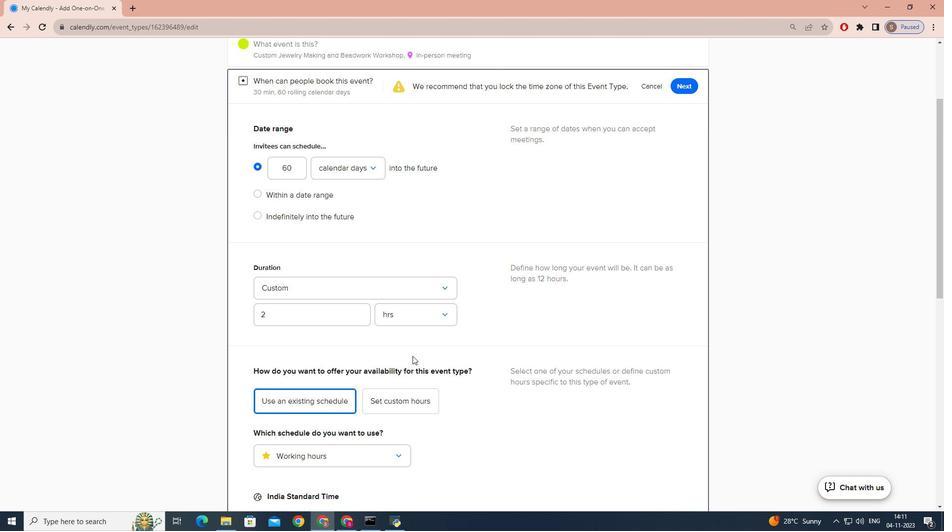 
Action: Mouse scrolled (412, 355) with delta (0, 0)
Screenshot: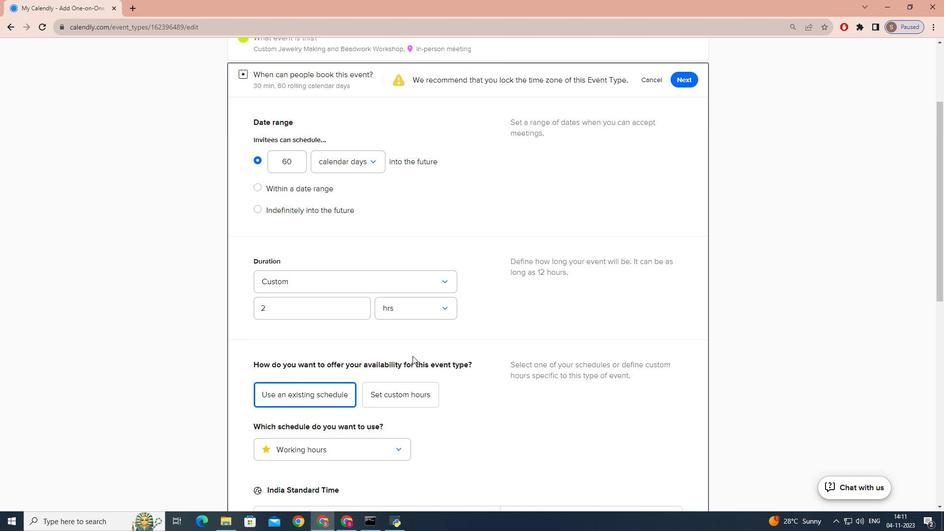 
Action: Mouse scrolled (412, 355) with delta (0, 0)
Screenshot: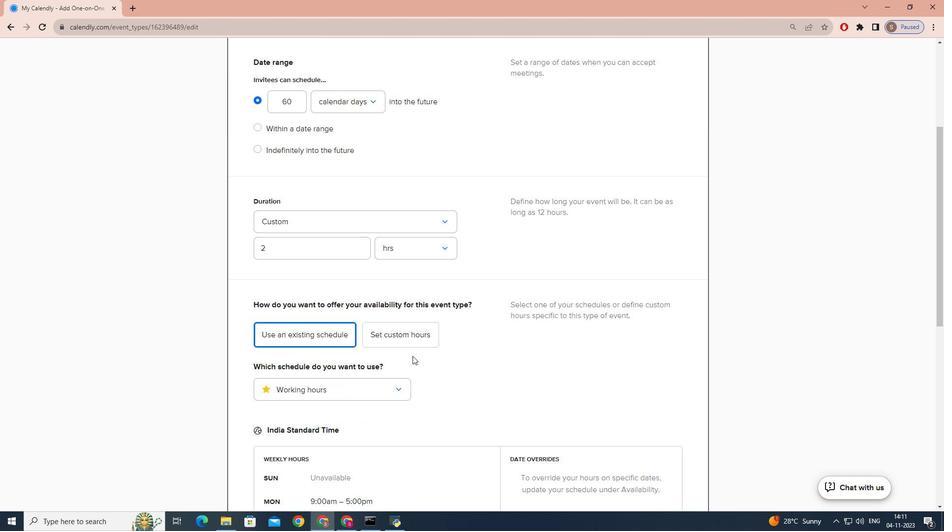 
Action: Mouse scrolled (412, 355) with delta (0, 0)
Screenshot: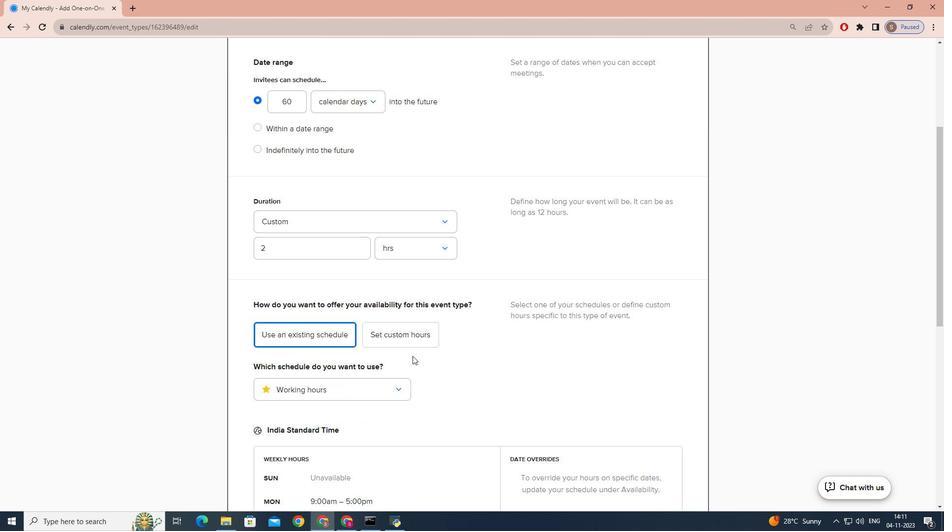 
Action: Mouse scrolled (412, 355) with delta (0, 0)
Screenshot: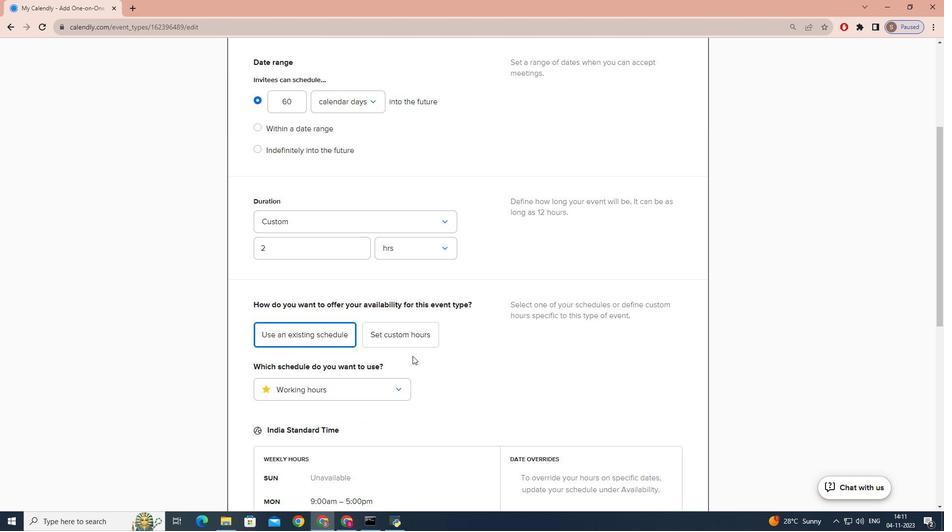 
Action: Mouse scrolled (412, 355) with delta (0, 0)
Screenshot: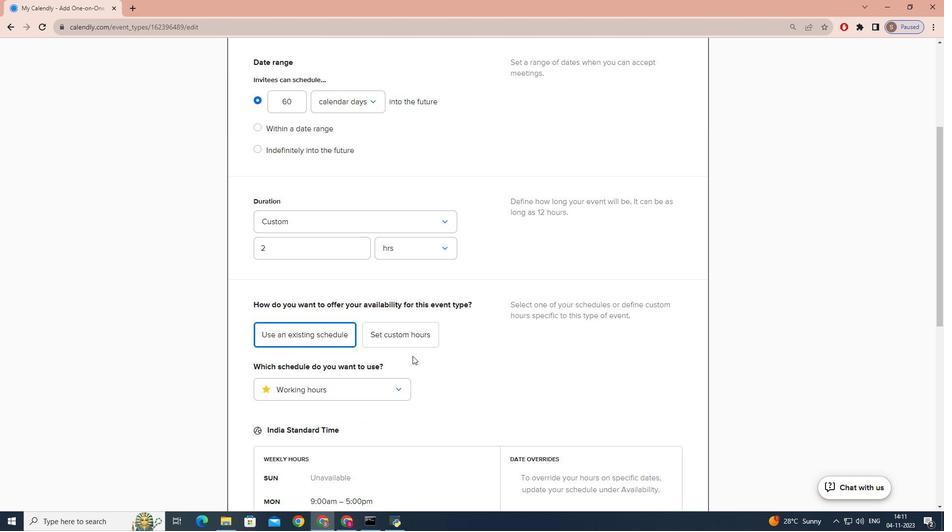 
Action: Mouse scrolled (412, 355) with delta (0, 0)
Screenshot: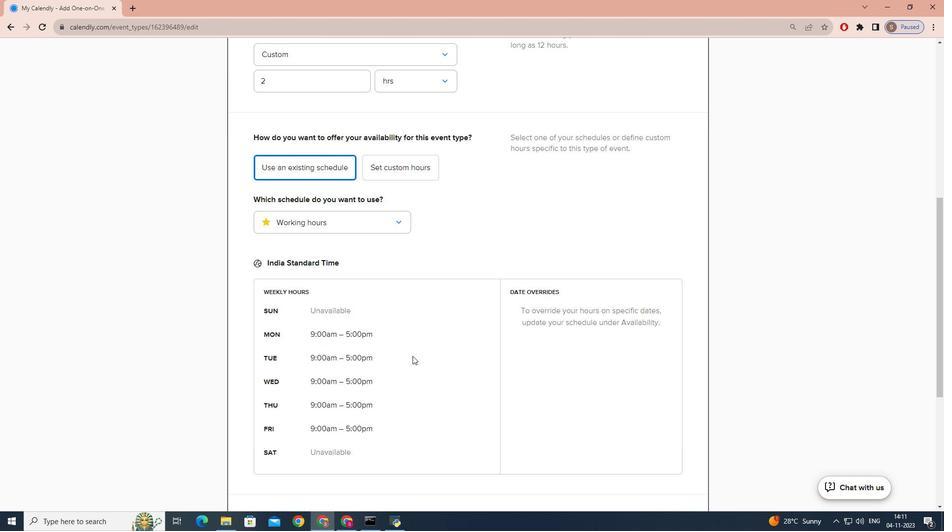 
Action: Mouse moved to (412, 356)
Screenshot: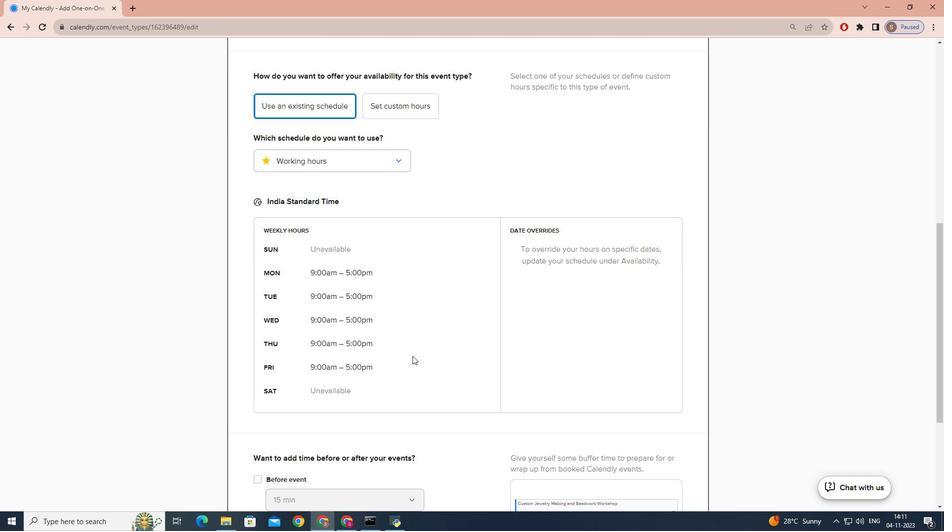
Action: Mouse scrolled (412, 355) with delta (0, 0)
Screenshot: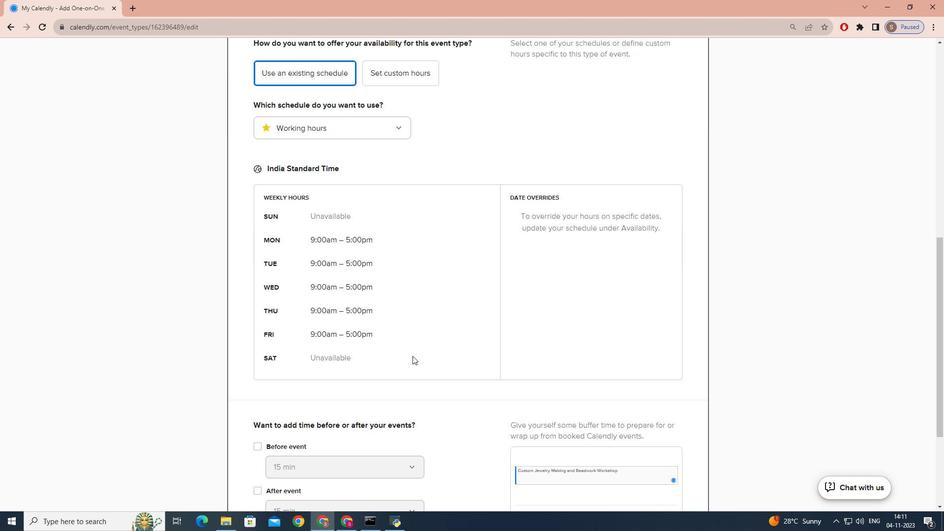 
Action: Mouse scrolled (412, 355) with delta (0, 0)
Screenshot: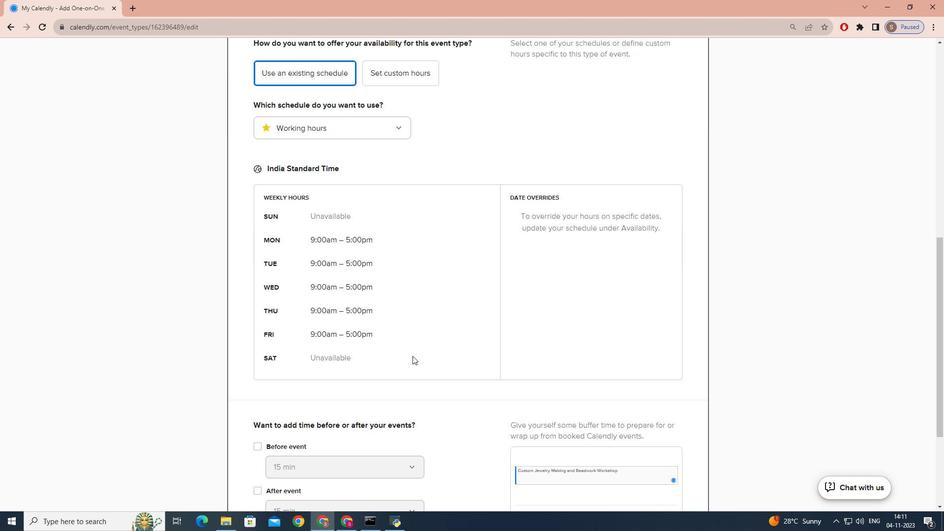 
Action: Mouse scrolled (412, 355) with delta (0, 0)
Screenshot: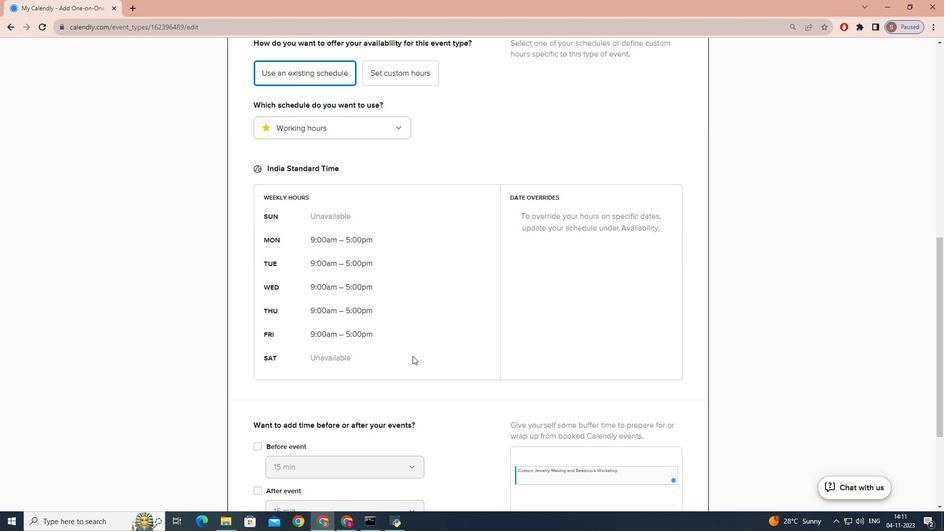 
Action: Mouse scrolled (412, 355) with delta (0, 0)
Screenshot: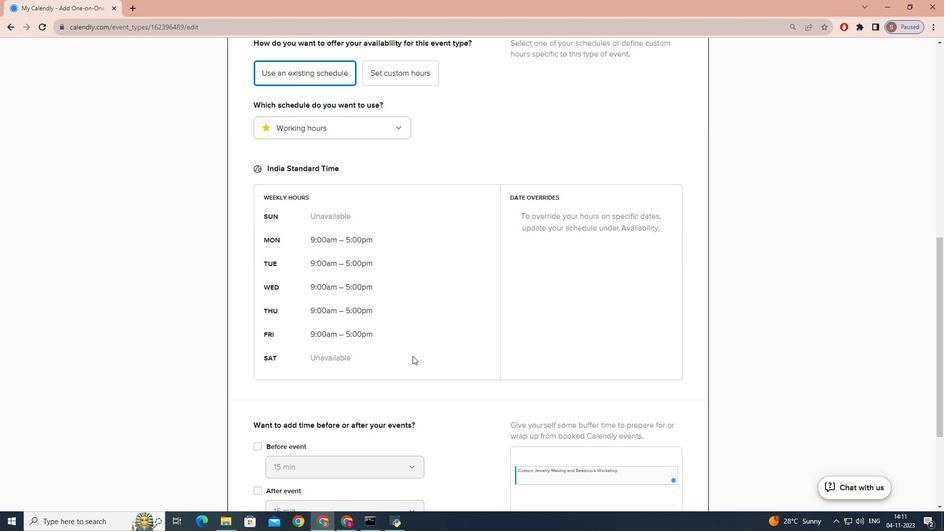 
Action: Mouse scrolled (412, 355) with delta (0, 0)
Screenshot: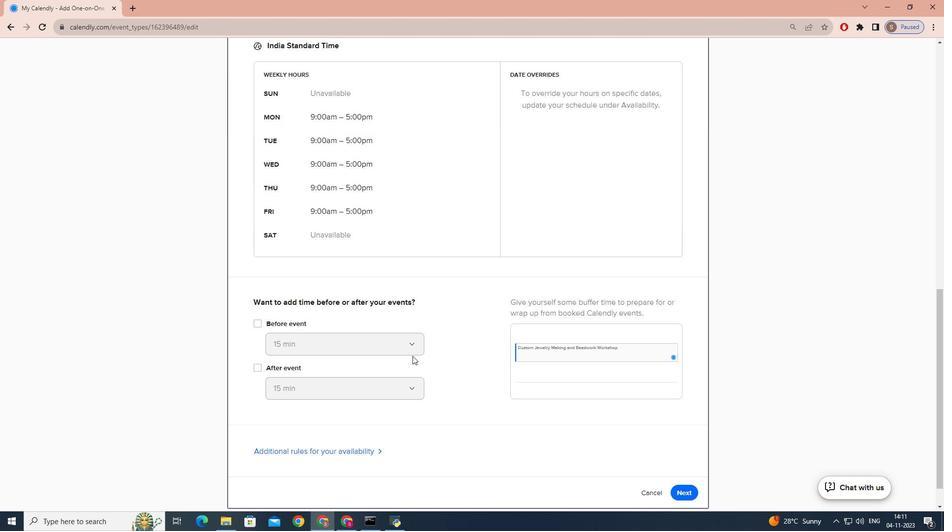 
Action: Mouse scrolled (412, 355) with delta (0, 0)
Screenshot: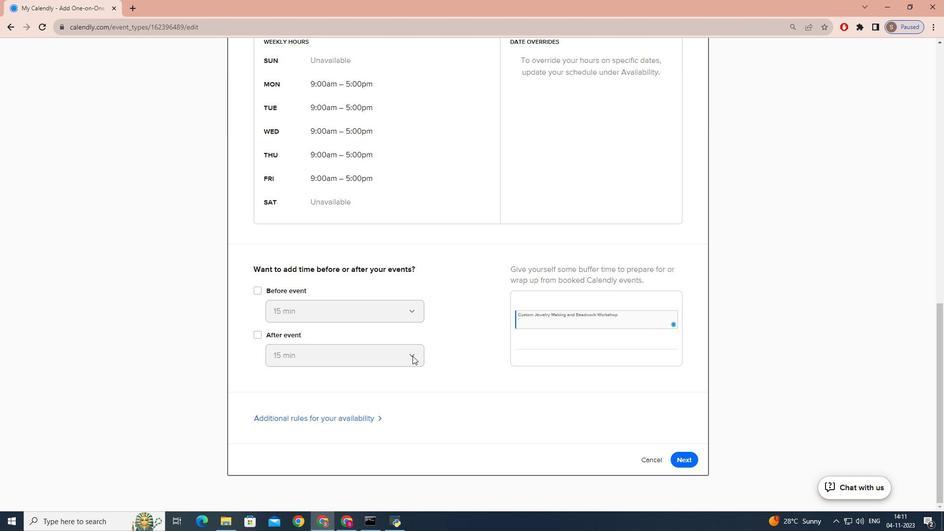 
Action: Mouse scrolled (412, 355) with delta (0, 0)
Screenshot: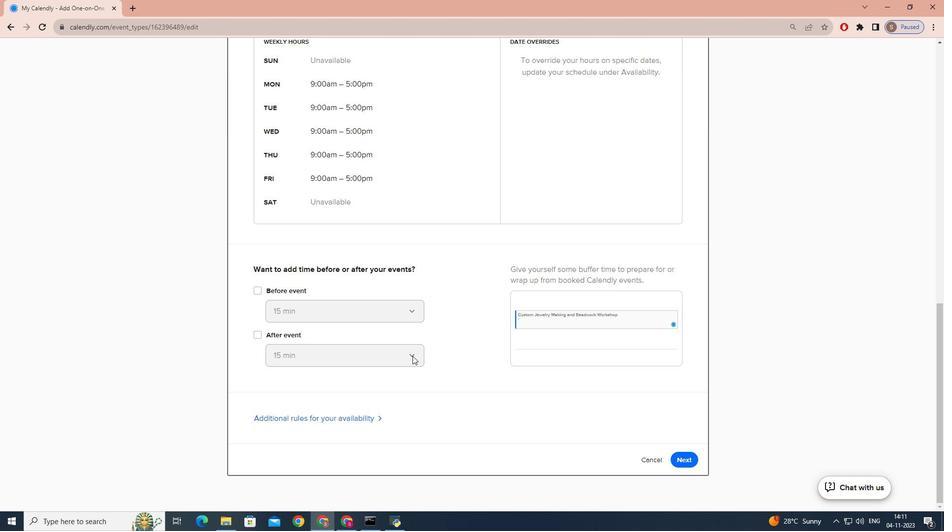 
Action: Mouse scrolled (412, 355) with delta (0, 0)
Screenshot: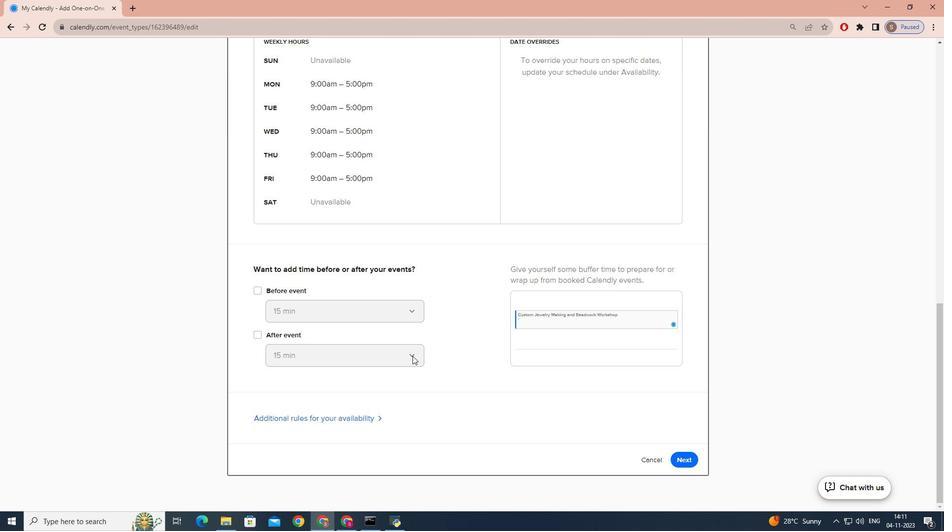 
Action: Mouse scrolled (412, 355) with delta (0, 0)
Screenshot: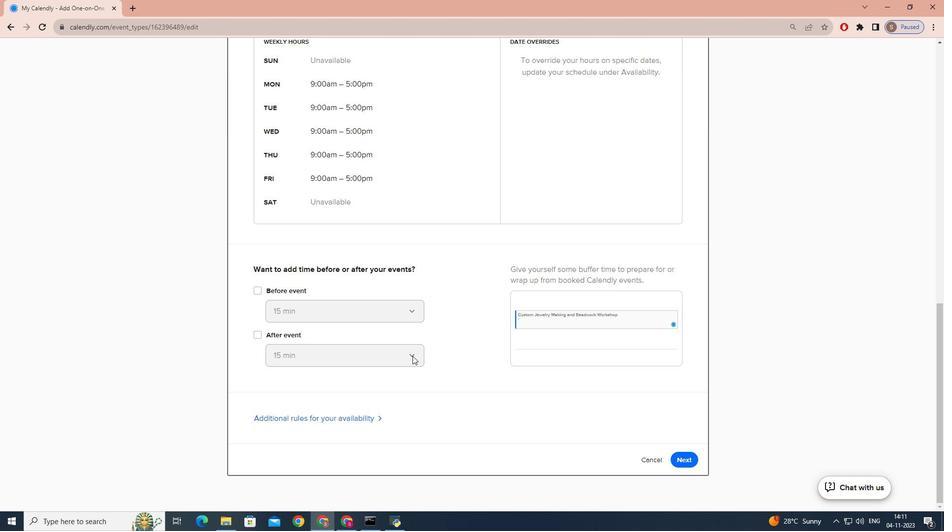 
Action: Mouse scrolled (412, 355) with delta (0, 0)
Screenshot: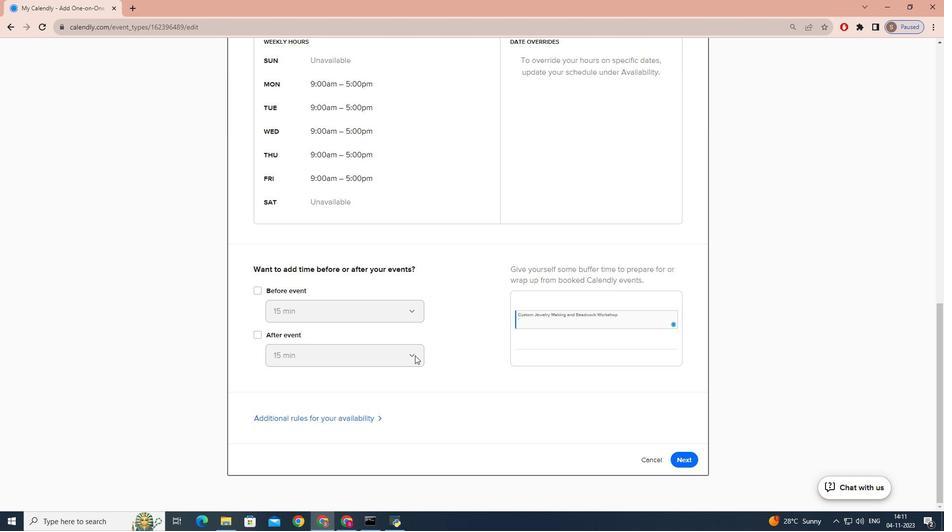 
Action: Mouse moved to (650, 393)
Screenshot: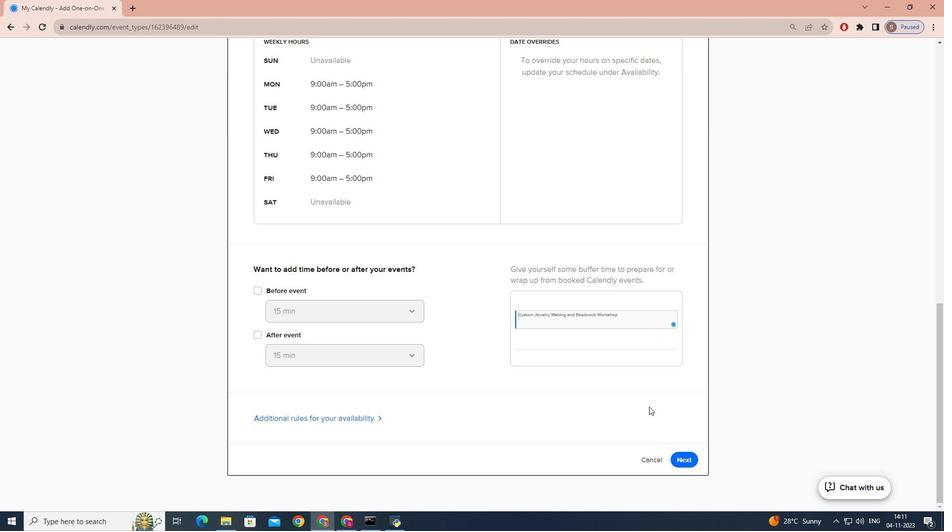 
Action: Mouse pressed left at (650, 393)
Screenshot: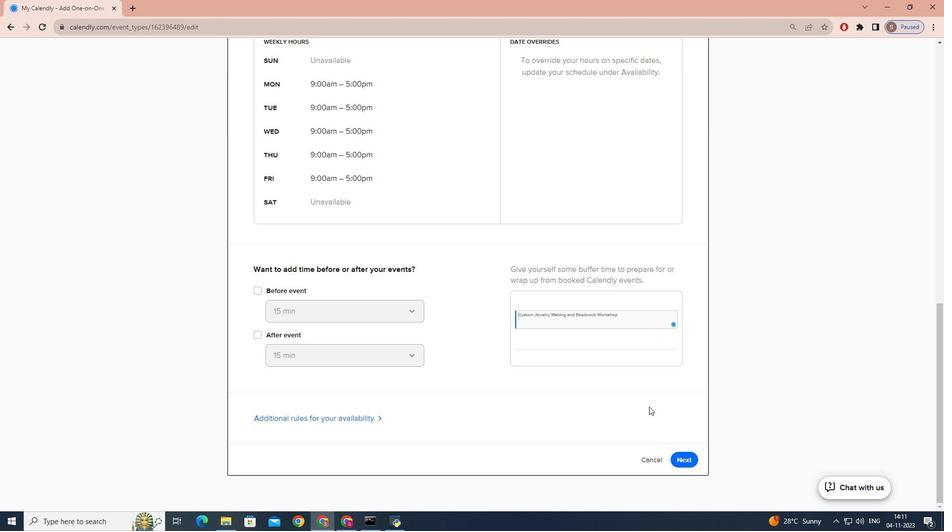 
Action: Mouse moved to (682, 451)
Screenshot: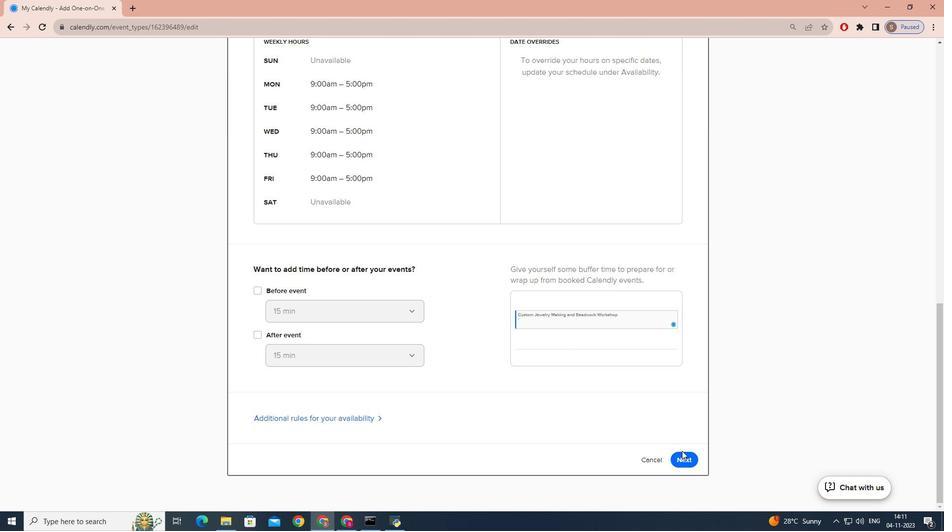 
Action: Mouse pressed left at (682, 451)
Screenshot: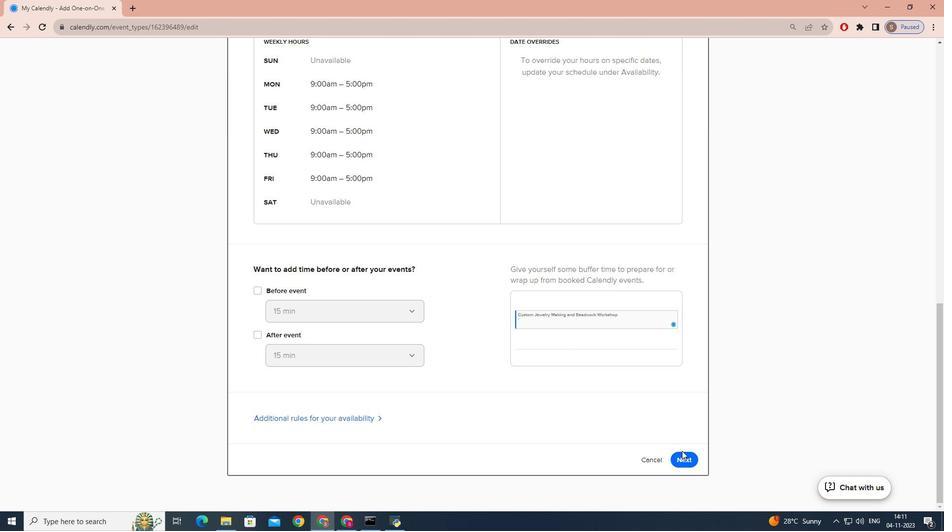 
Action: Mouse moved to (682, 454)
Screenshot: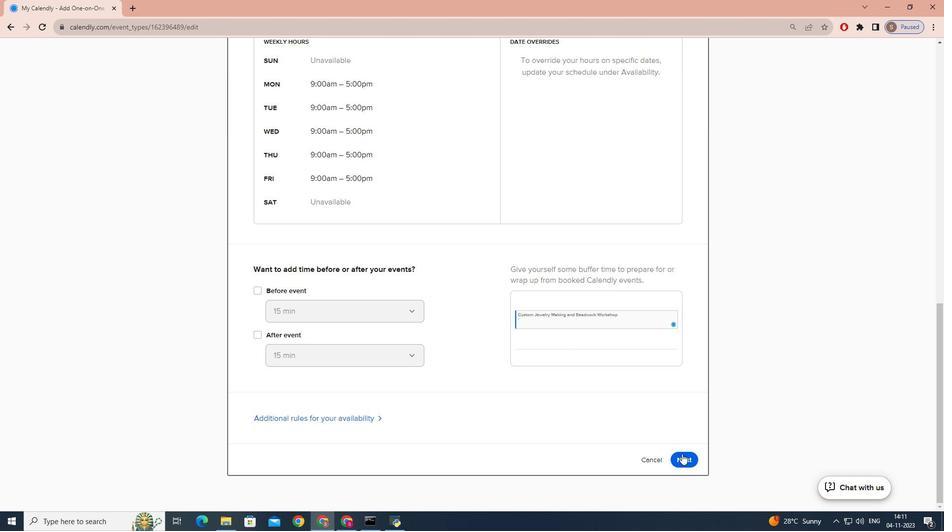 
Action: Mouse pressed left at (682, 454)
Screenshot: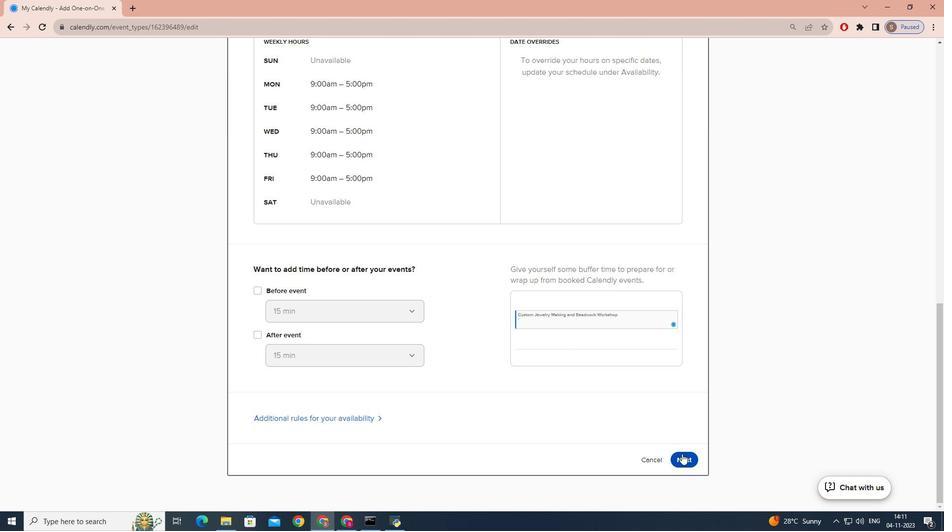 
Action: Mouse moved to (530, 373)
Screenshot: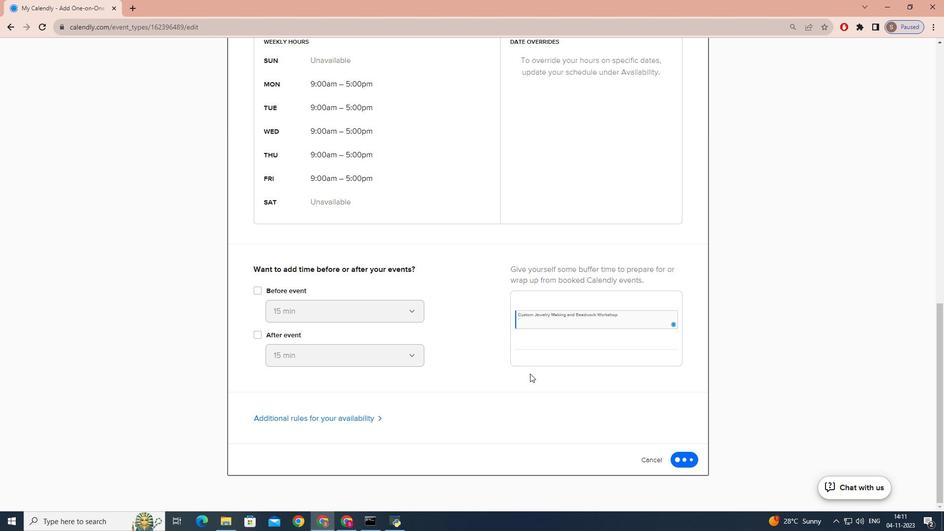 
